 Task: Open Card Musical Comedy Review in Board Product Positioning and Messaging to Workspace Email Marketing Software and add a team member Softage.1@softage.net, a label Orange, a checklist Bond Investing, an attachment from Trello, a color Orange and finally, add a card description 'Conduct customer research for new sales promotion' and a comment 'Given the potential impact of this task on our company financial stability, let us ensure that we approach it with a sense of fiscal responsibility and prudence.'. Add a start date 'Jan 05, 1900' with a due date 'Jan 12, 1900'
Action: Mouse moved to (71, 283)
Screenshot: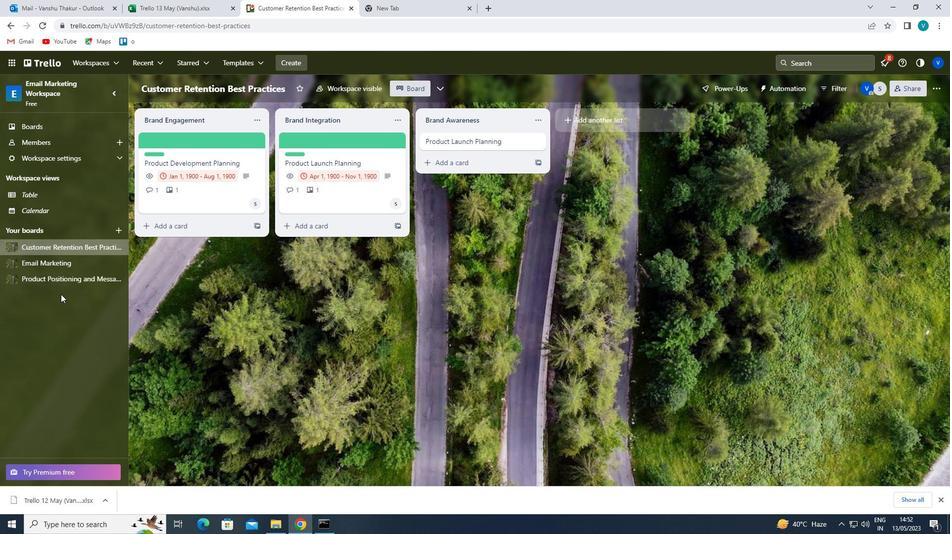 
Action: Mouse pressed left at (71, 283)
Screenshot: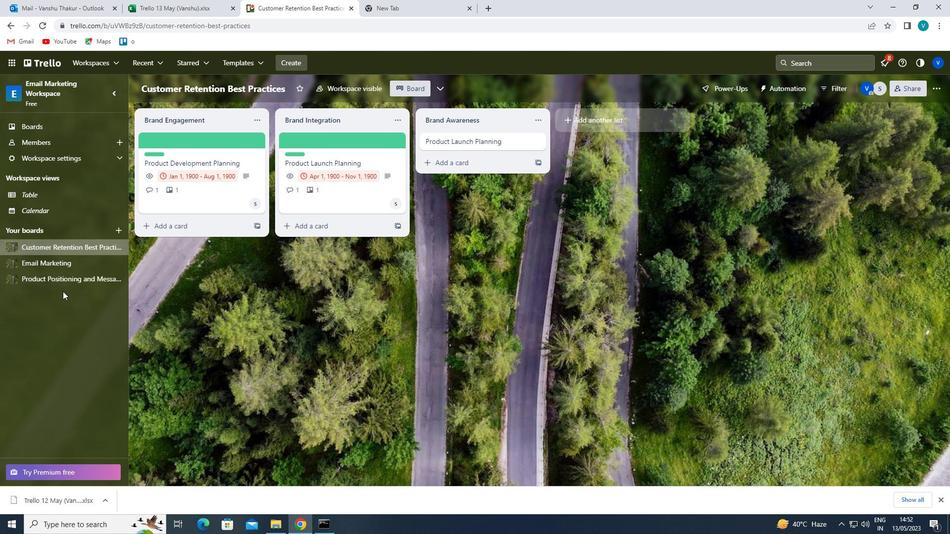 
Action: Mouse moved to (327, 136)
Screenshot: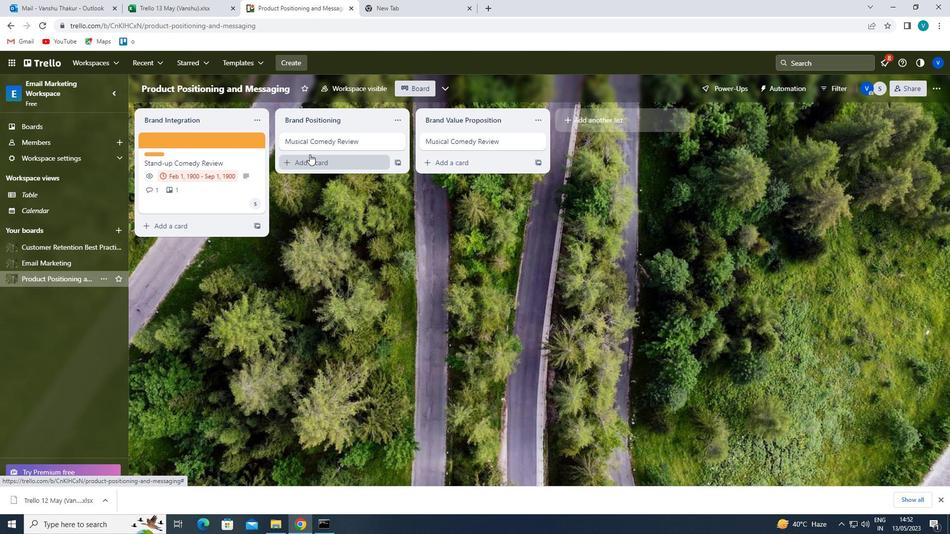 
Action: Mouse pressed left at (327, 136)
Screenshot: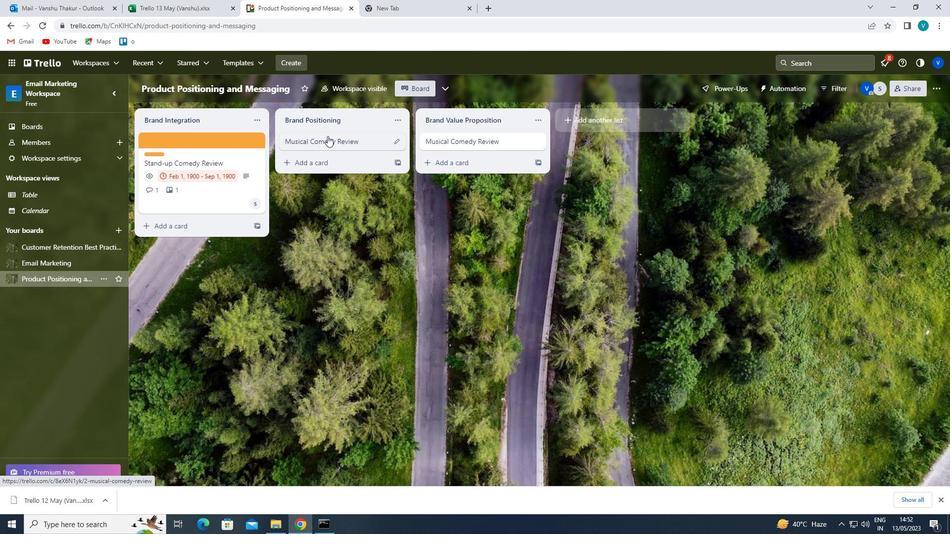 
Action: Mouse moved to (591, 174)
Screenshot: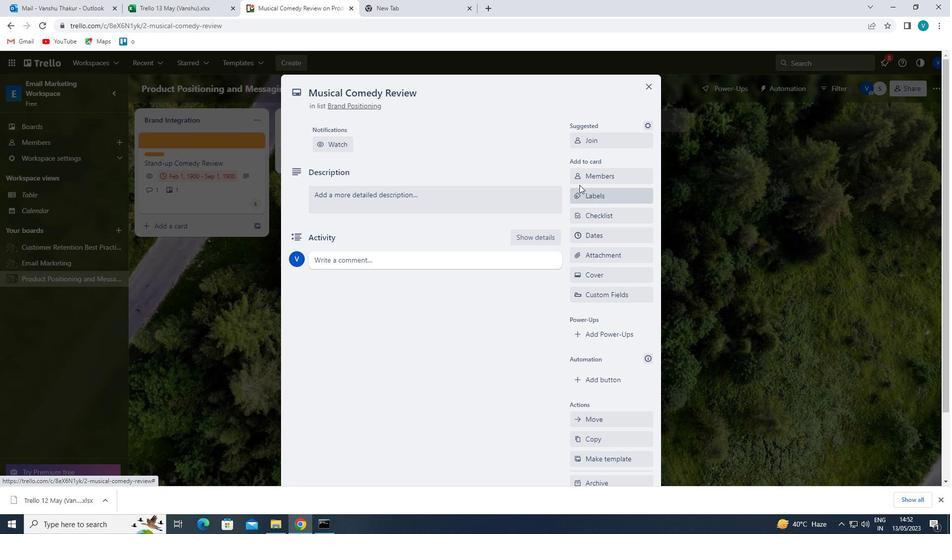 
Action: Mouse pressed left at (591, 174)
Screenshot: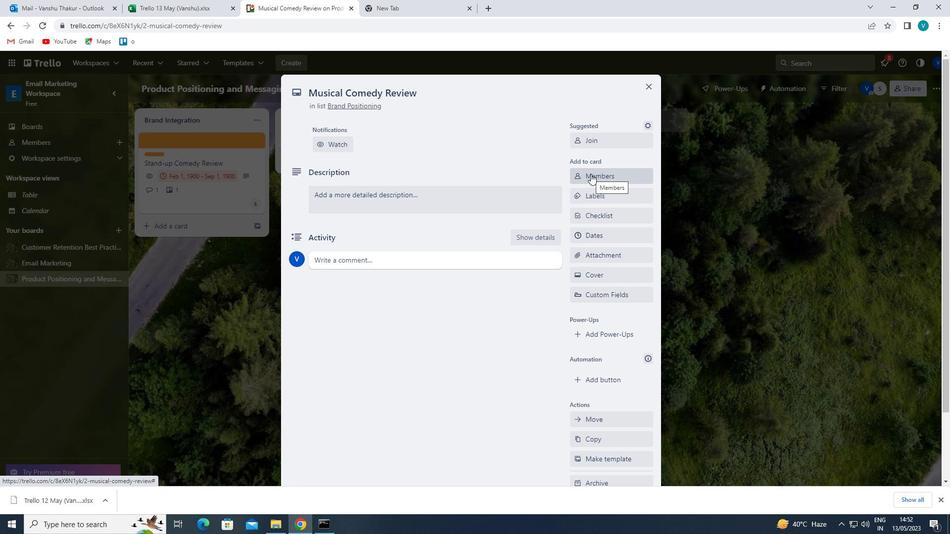 
Action: Key pressed <Key.shift>S
Screenshot: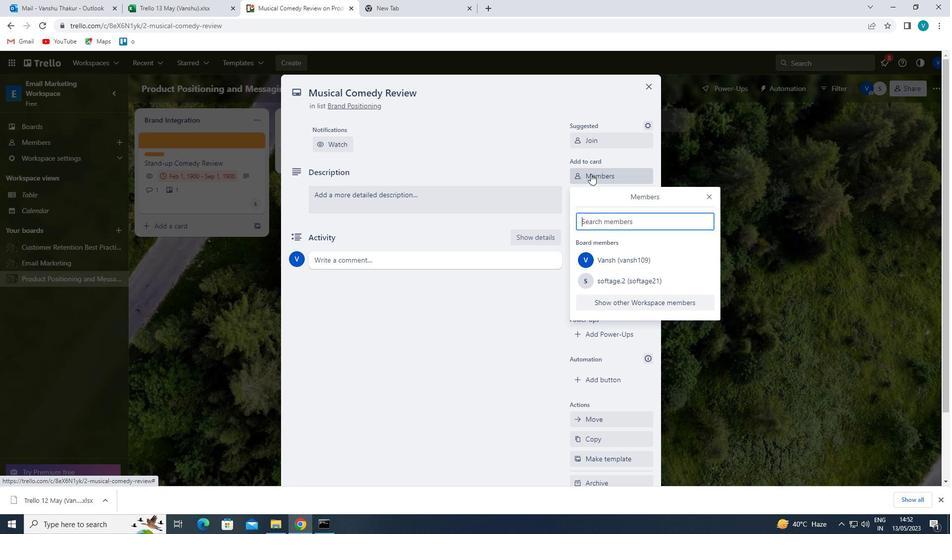 
Action: Mouse moved to (659, 295)
Screenshot: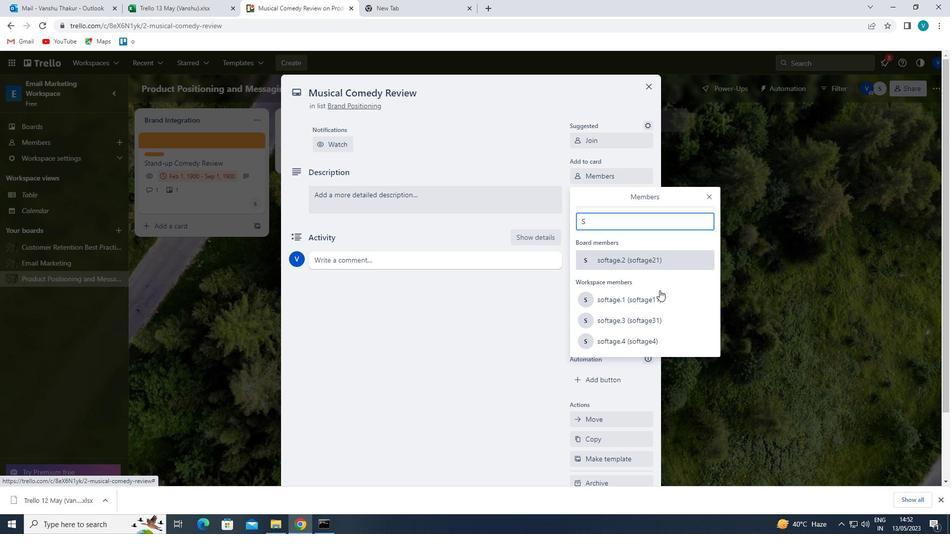 
Action: Mouse pressed left at (659, 295)
Screenshot: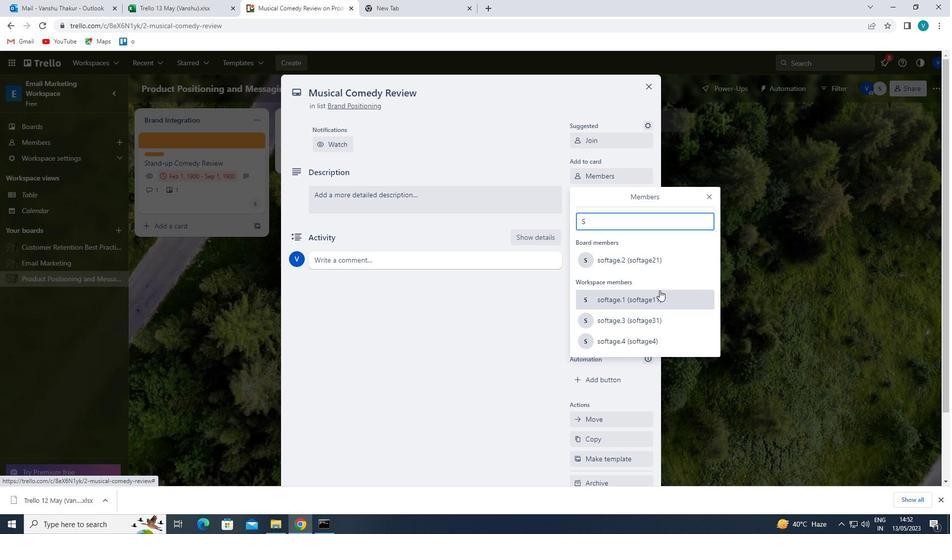 
Action: Mouse moved to (708, 194)
Screenshot: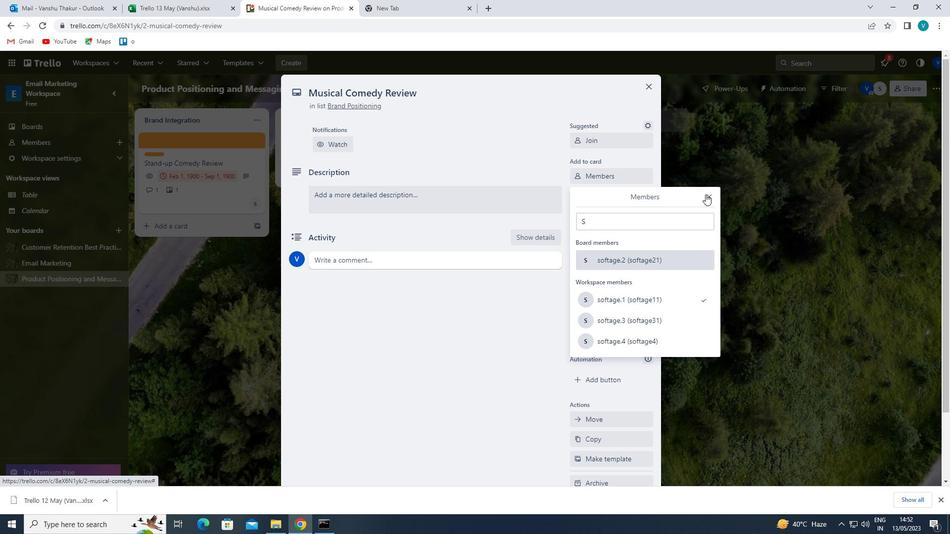 
Action: Mouse pressed left at (708, 194)
Screenshot: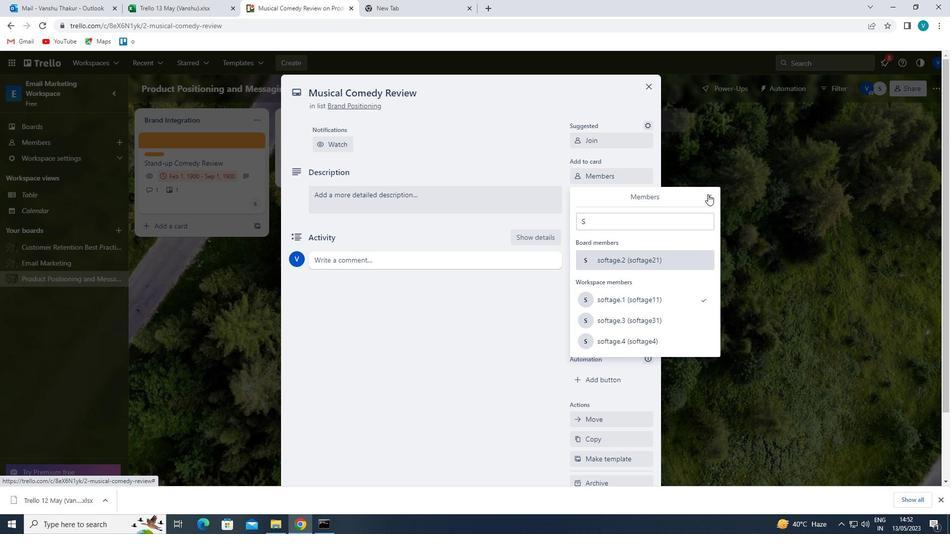 
Action: Mouse moved to (609, 198)
Screenshot: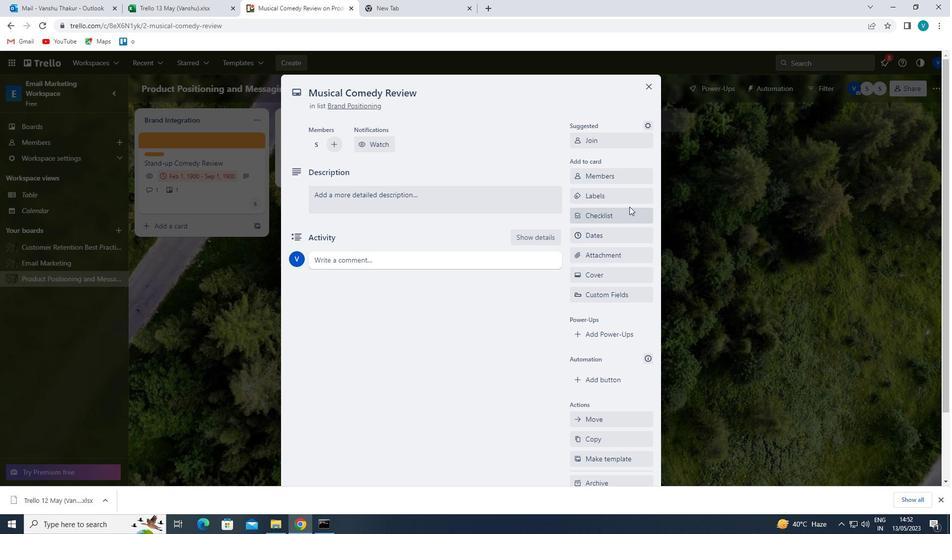 
Action: Mouse pressed left at (609, 198)
Screenshot: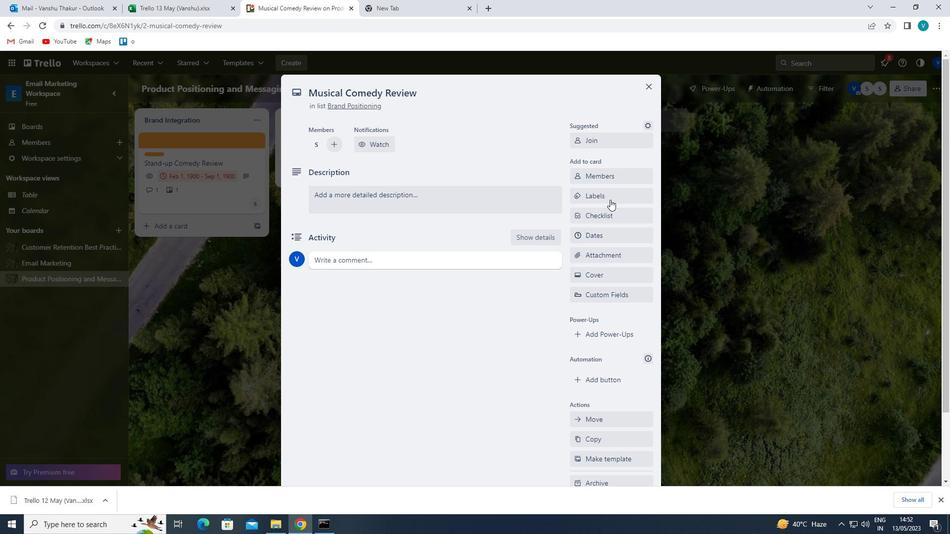 
Action: Mouse moved to (624, 306)
Screenshot: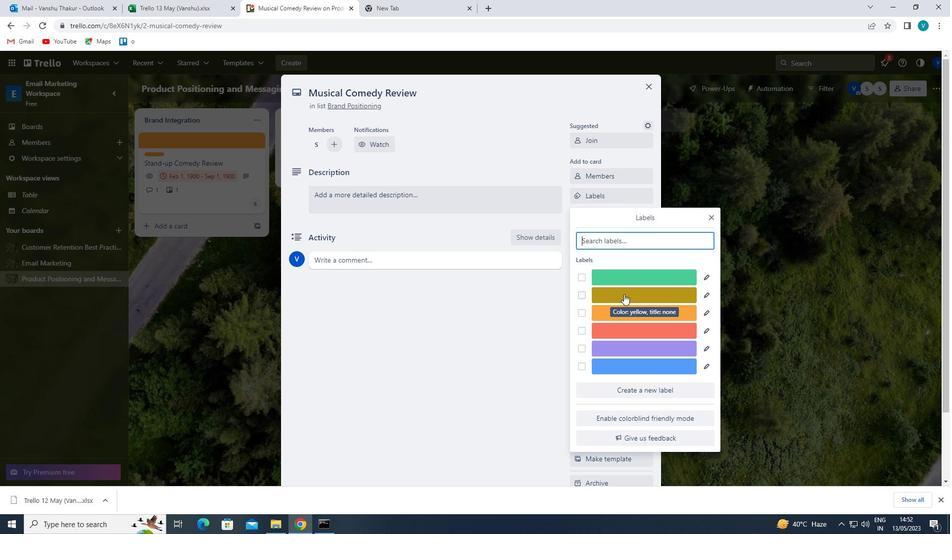 
Action: Mouse pressed left at (624, 306)
Screenshot: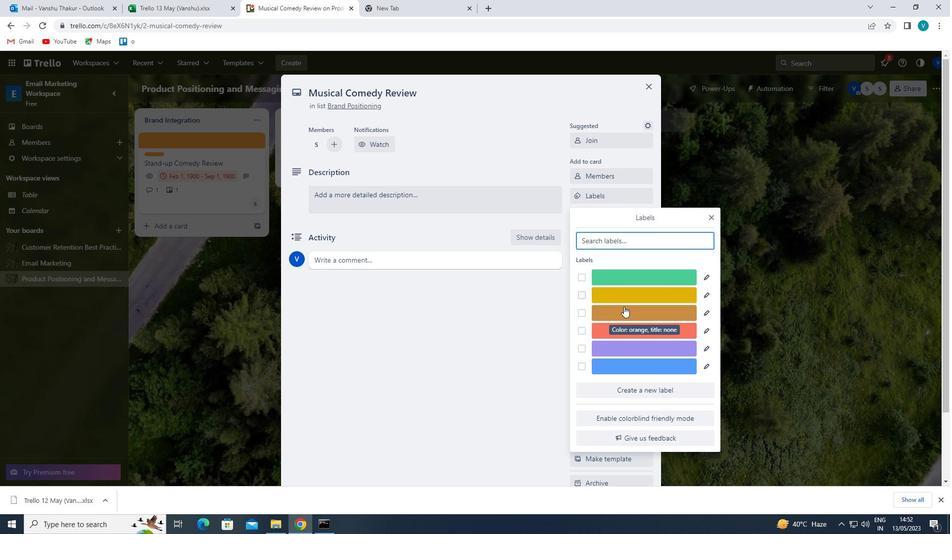 
Action: Mouse moved to (713, 216)
Screenshot: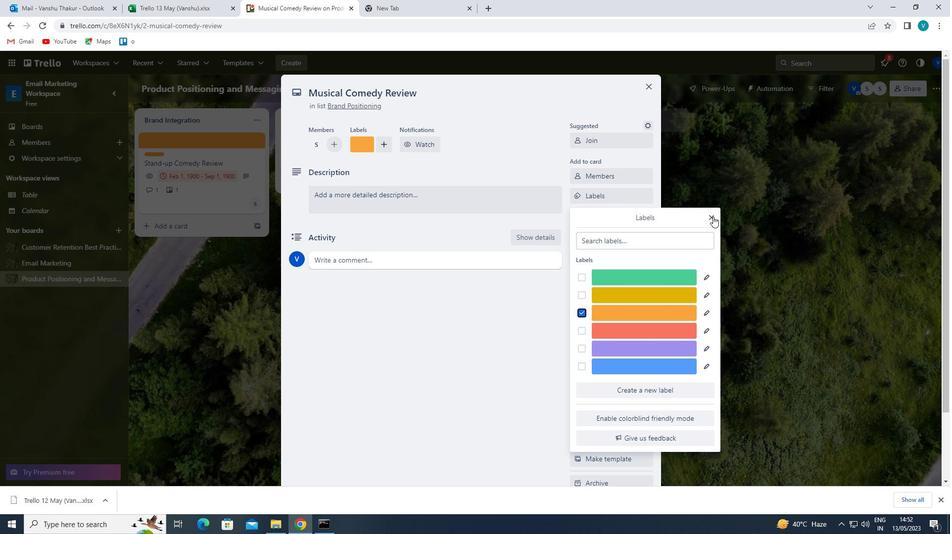 
Action: Mouse pressed left at (713, 216)
Screenshot: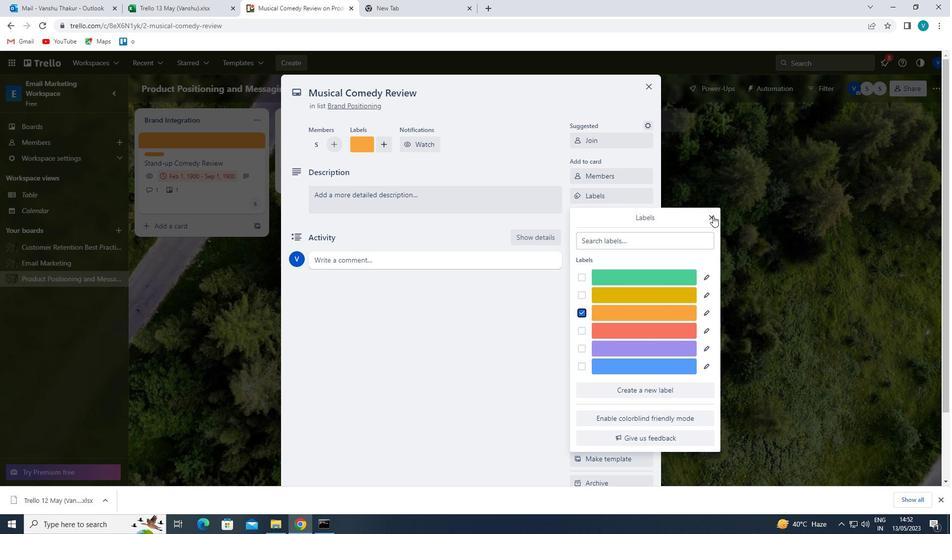 
Action: Mouse moved to (598, 218)
Screenshot: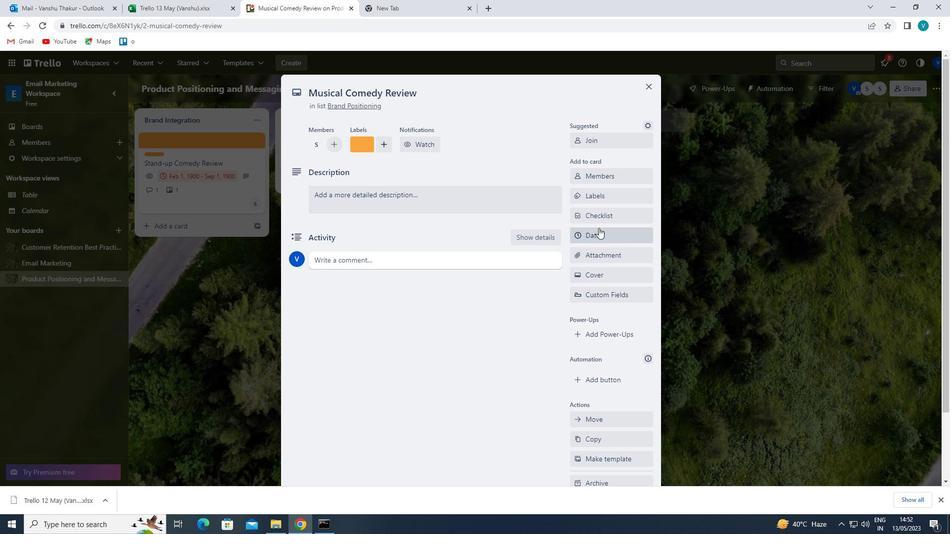 
Action: Mouse pressed left at (598, 218)
Screenshot: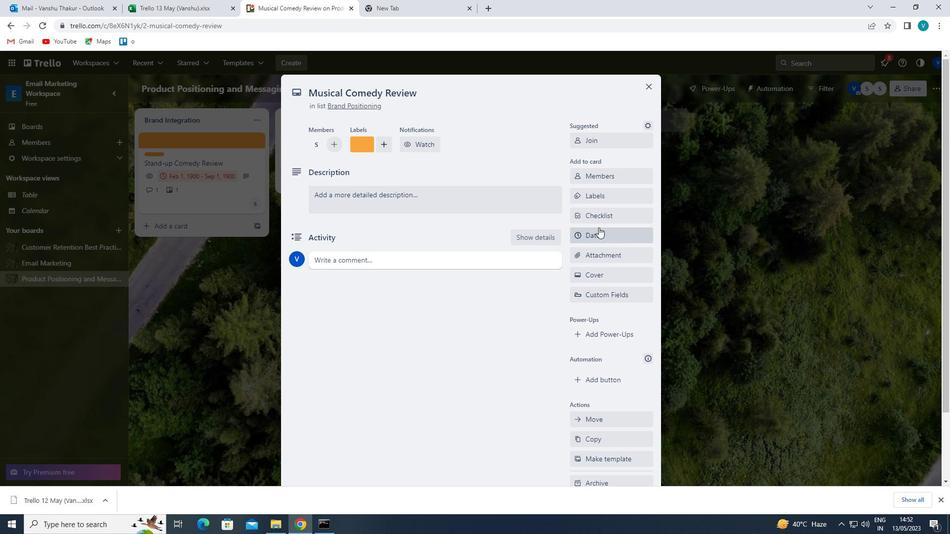 
Action: Mouse moved to (598, 217)
Screenshot: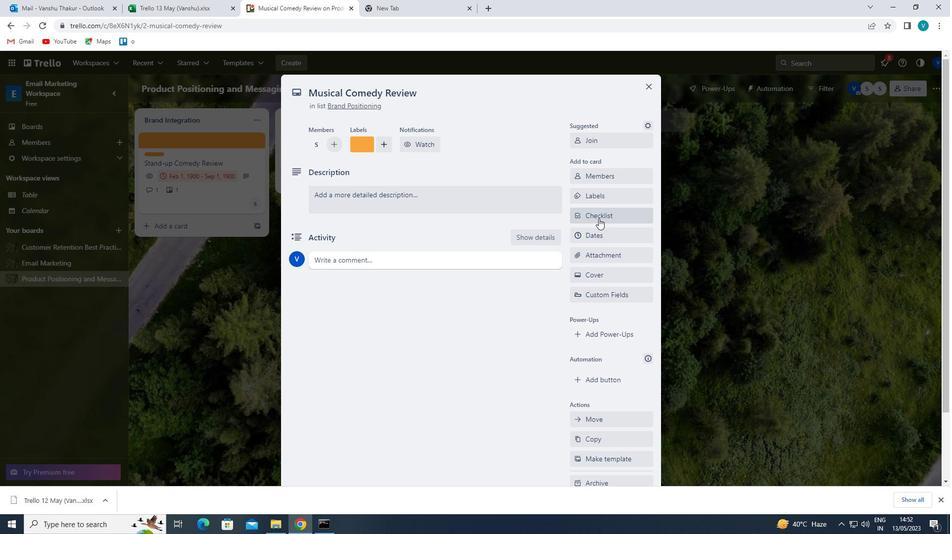 
Action: Key pressed <Key.shift>BOND<Key.space><Key.shift>INVESTING
Screenshot: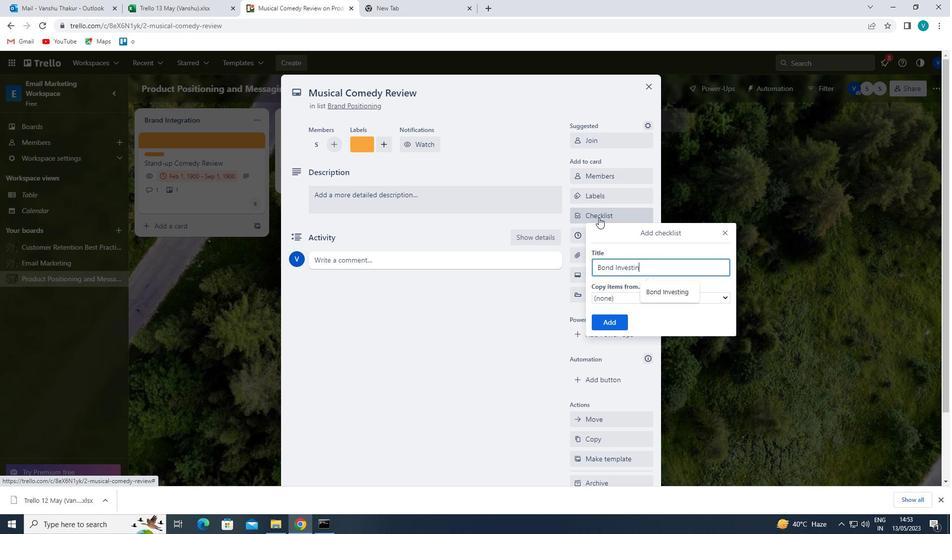 
Action: Mouse moved to (603, 325)
Screenshot: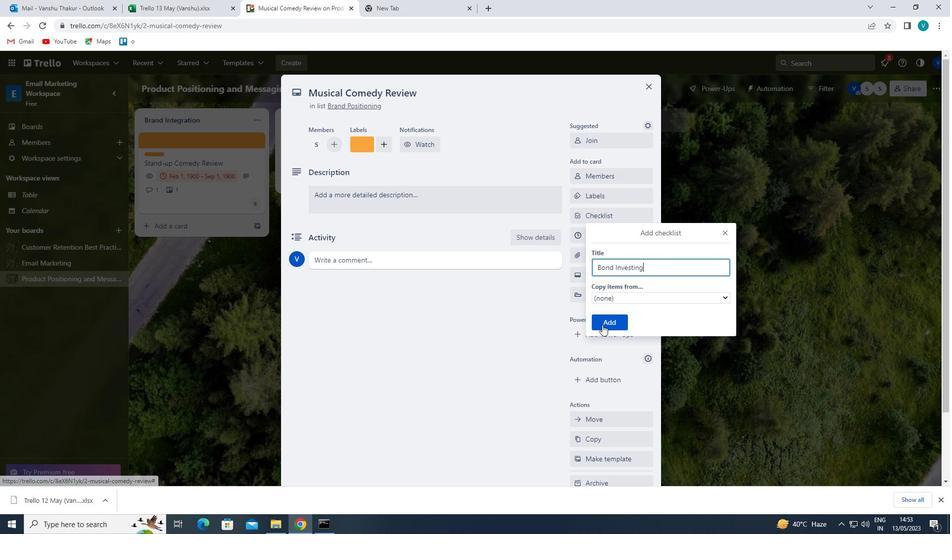 
Action: Mouse pressed left at (603, 325)
Screenshot: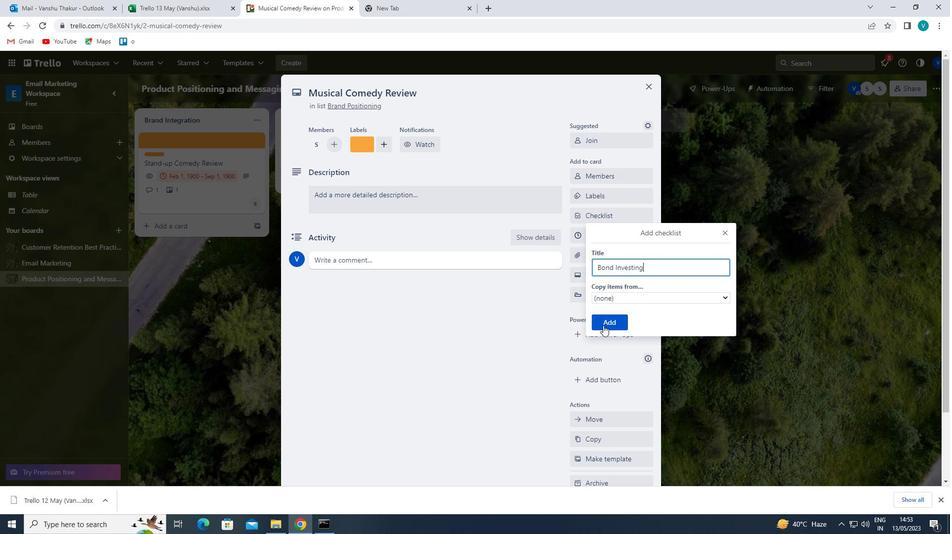 
Action: Mouse moved to (607, 259)
Screenshot: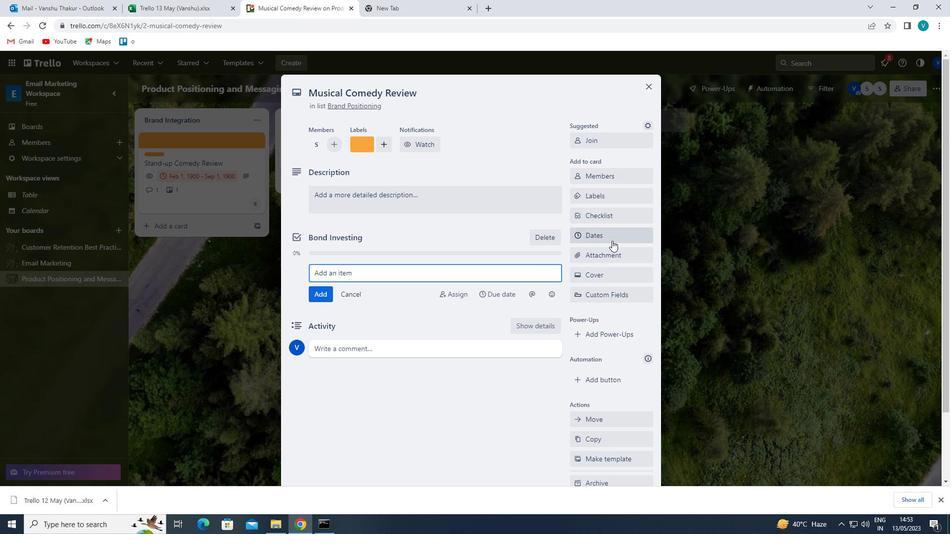 
Action: Mouse pressed left at (607, 259)
Screenshot: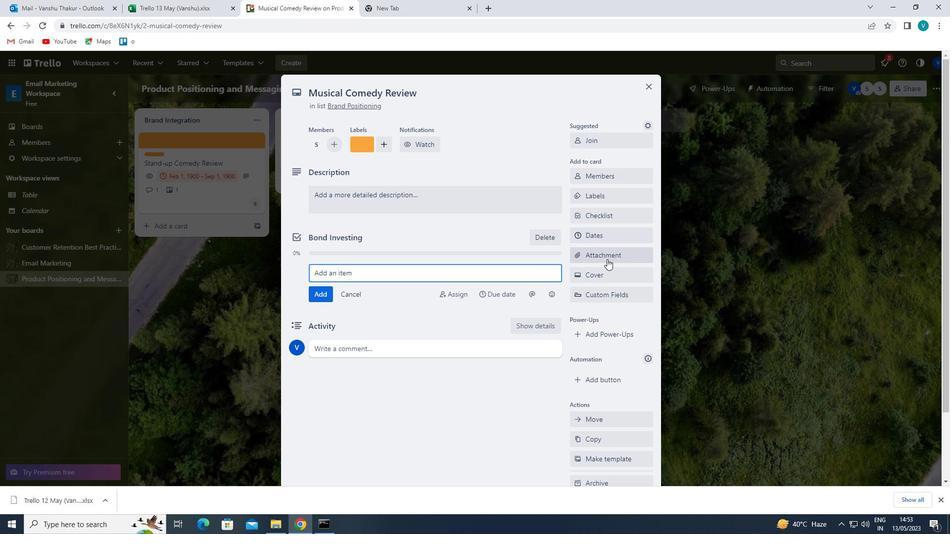 
Action: Mouse moved to (597, 319)
Screenshot: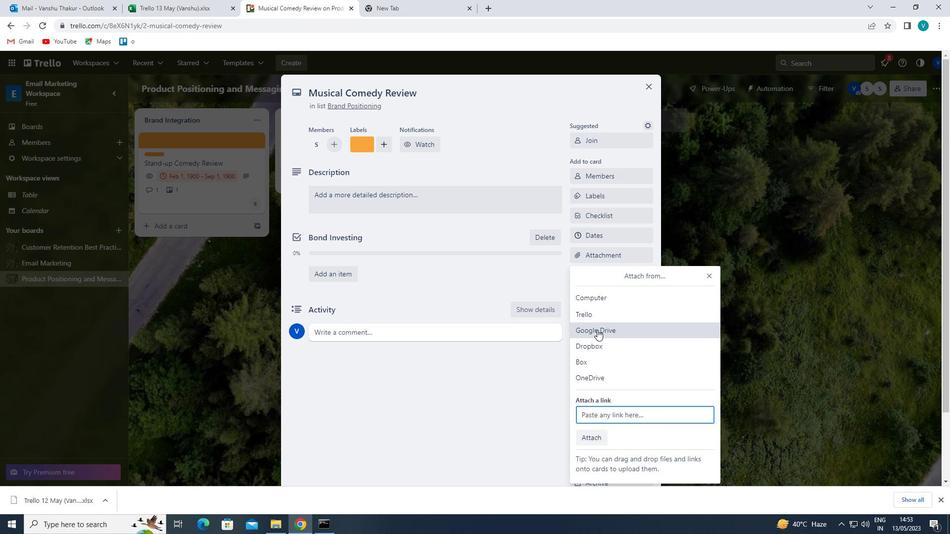 
Action: Mouse pressed left at (597, 319)
Screenshot: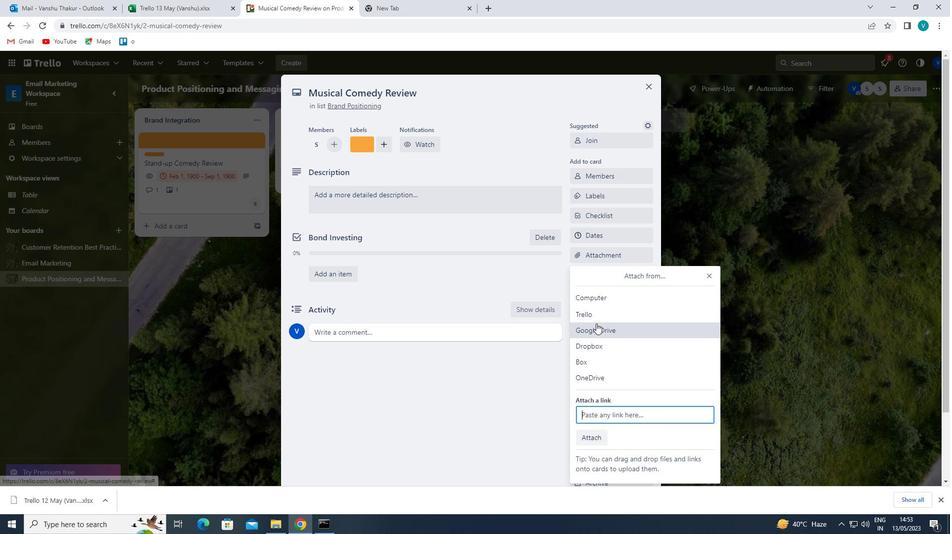 
Action: Mouse moved to (609, 286)
Screenshot: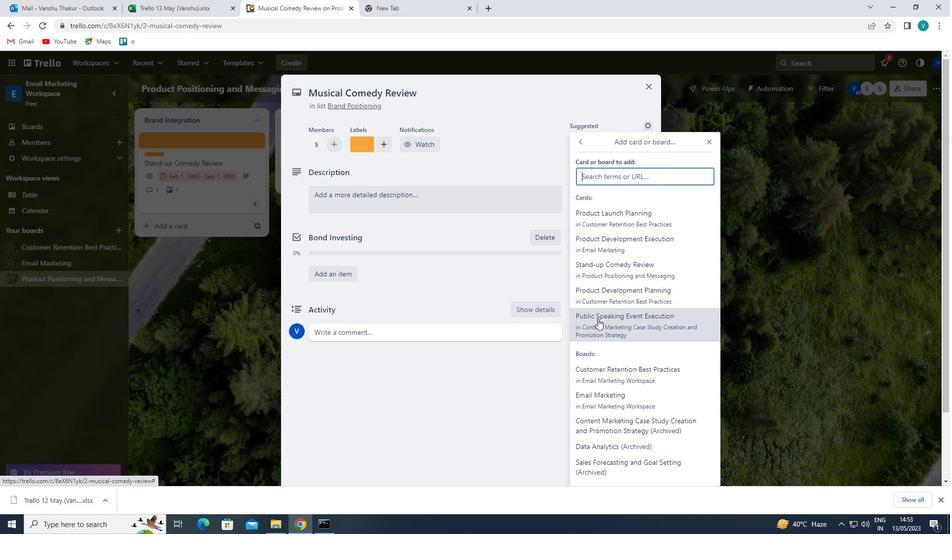 
Action: Mouse pressed left at (609, 286)
Screenshot: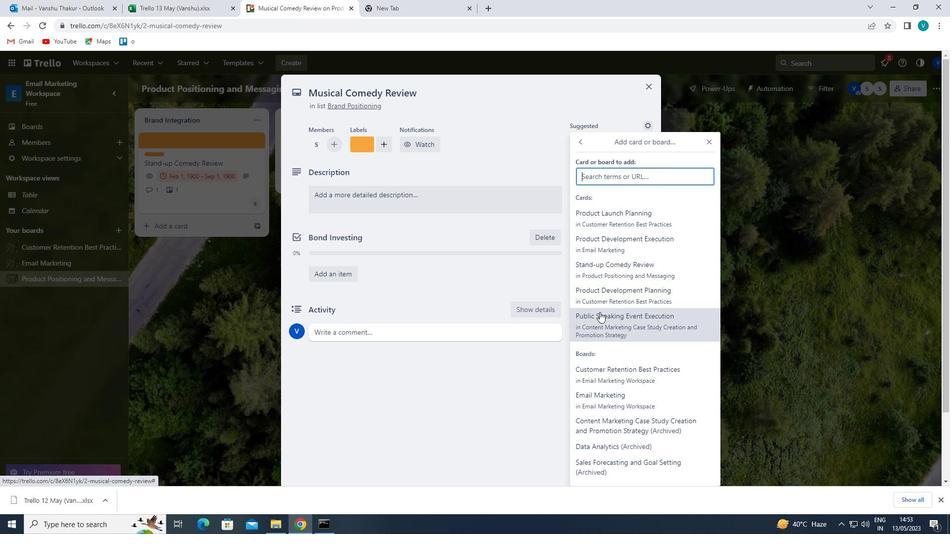
Action: Mouse moved to (614, 277)
Screenshot: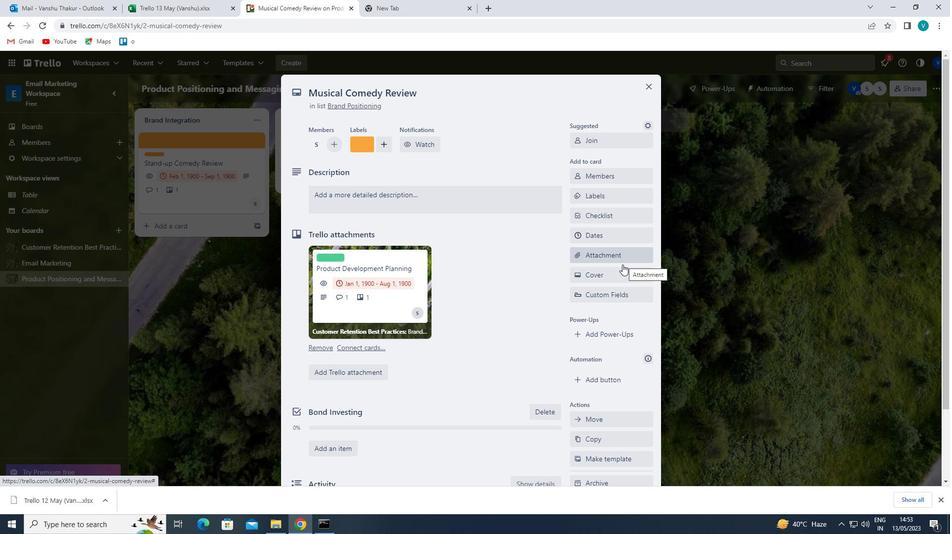 
Action: Mouse pressed left at (614, 277)
Screenshot: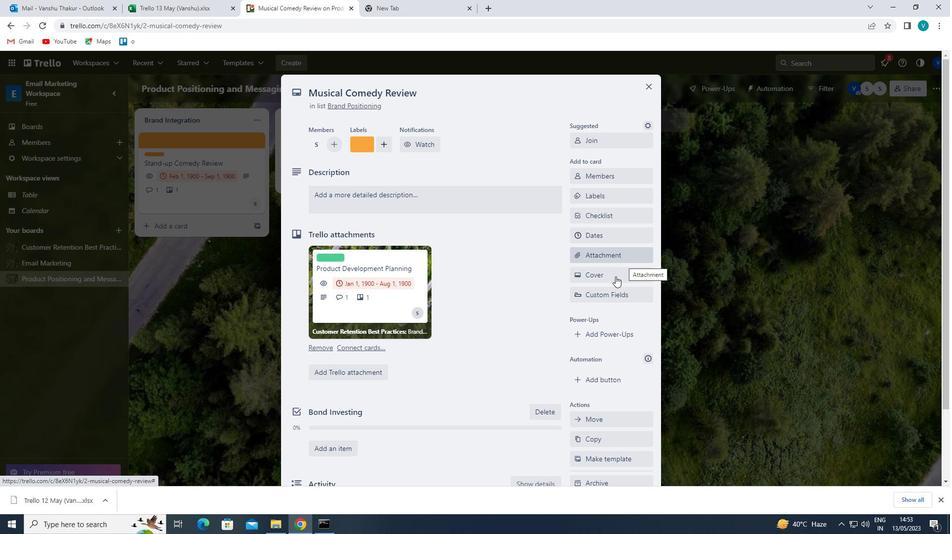 
Action: Mouse moved to (635, 285)
Screenshot: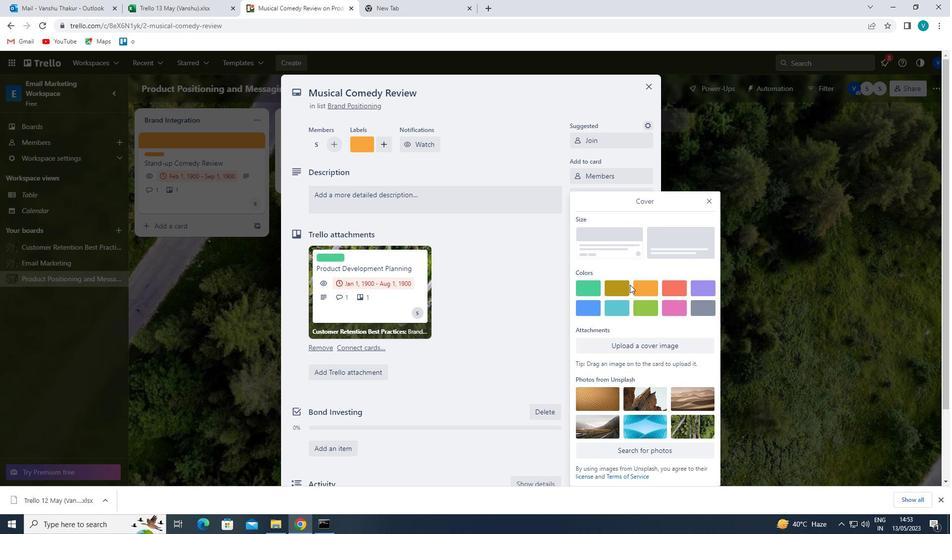 
Action: Mouse pressed left at (635, 285)
Screenshot: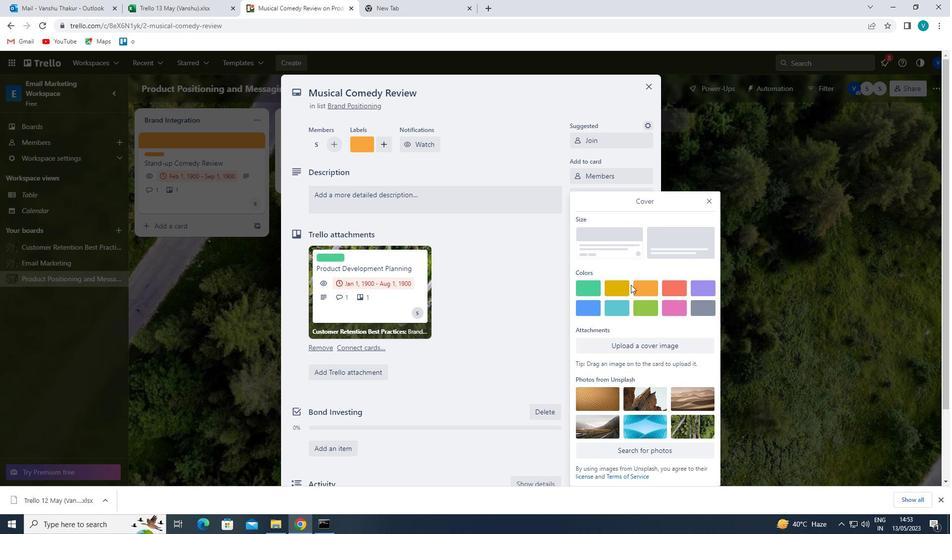 
Action: Mouse moved to (709, 179)
Screenshot: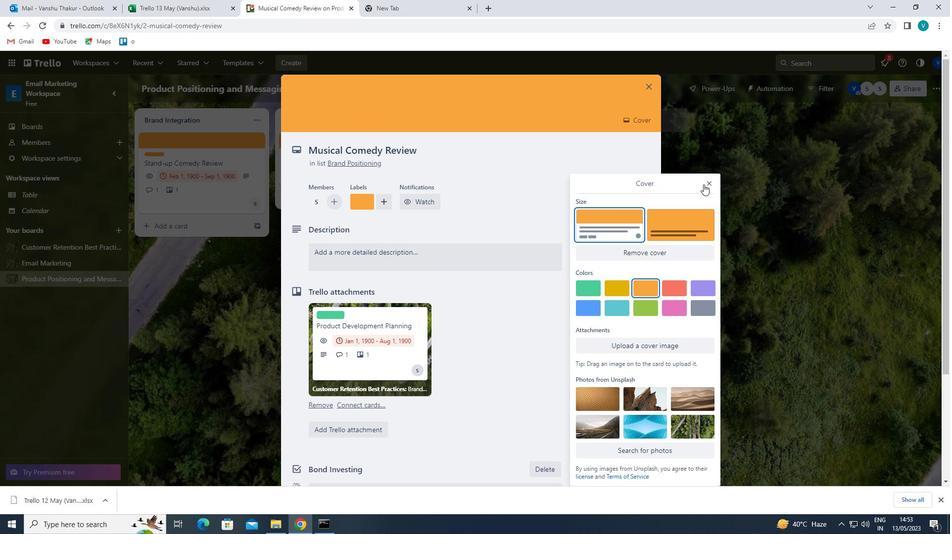 
Action: Mouse pressed left at (709, 179)
Screenshot: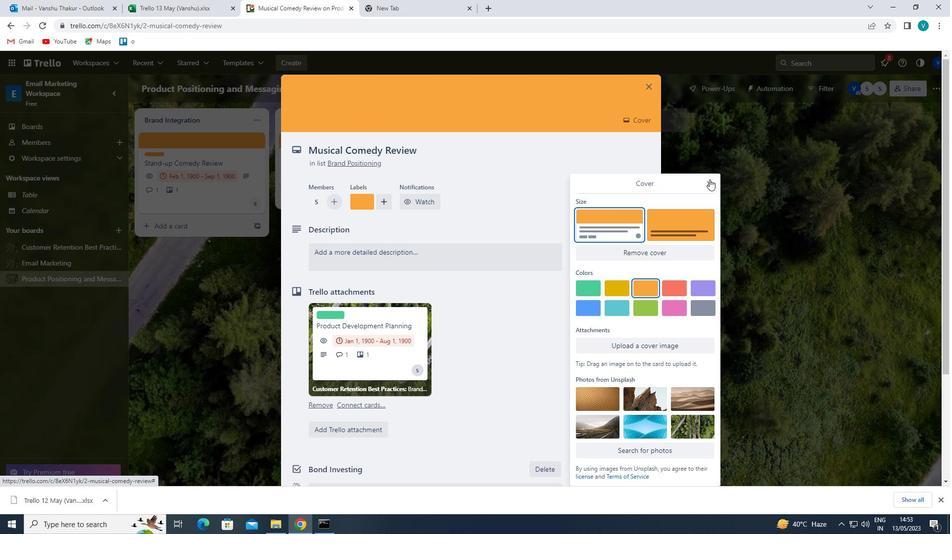 
Action: Mouse moved to (511, 252)
Screenshot: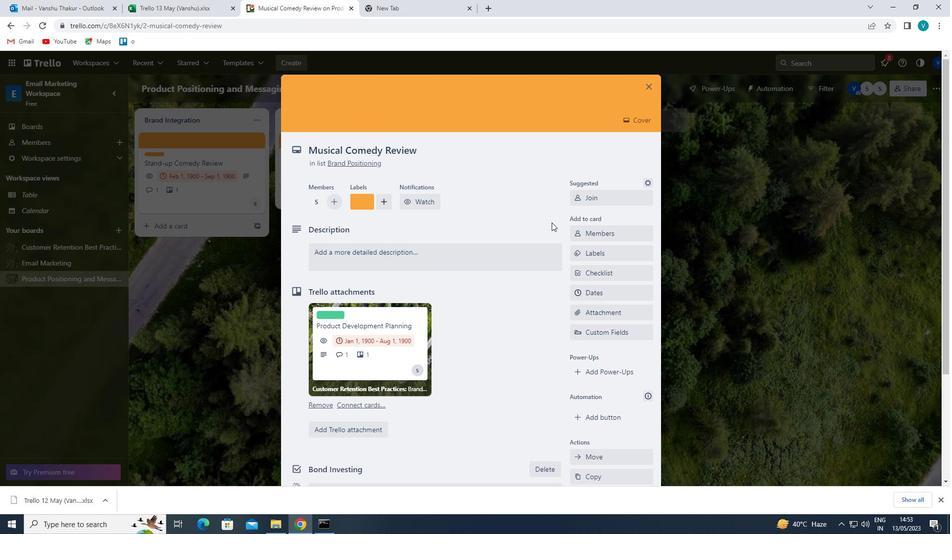 
Action: Mouse pressed left at (511, 252)
Screenshot: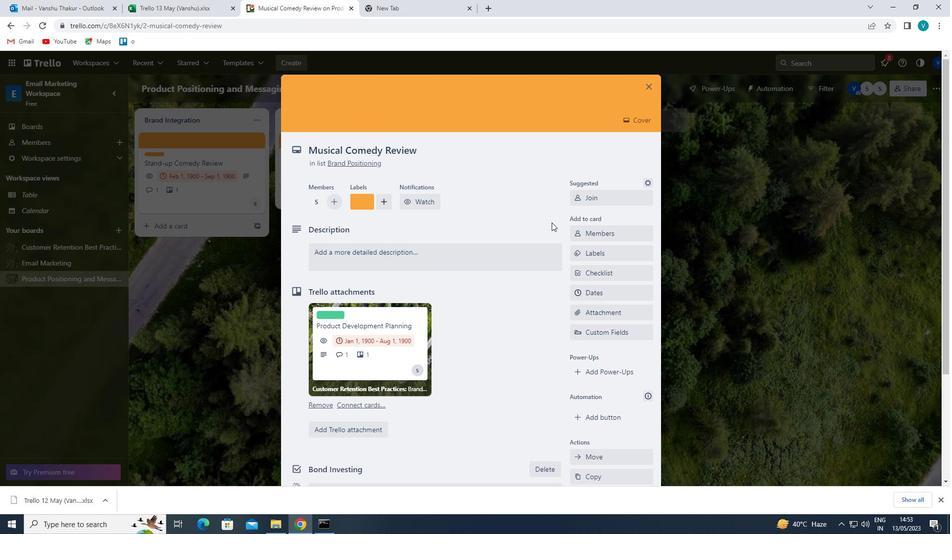 
Action: Key pressed '<Key.shift>CONS<Key.backspace>DUCT<Key.space>CUSTOMER<Key.space>RESEARCH<Key.space>FOR<Key.space>NEW<Key.space>SALES<Key.space>PROMOTION<Key.space><Key.left>.'
Screenshot: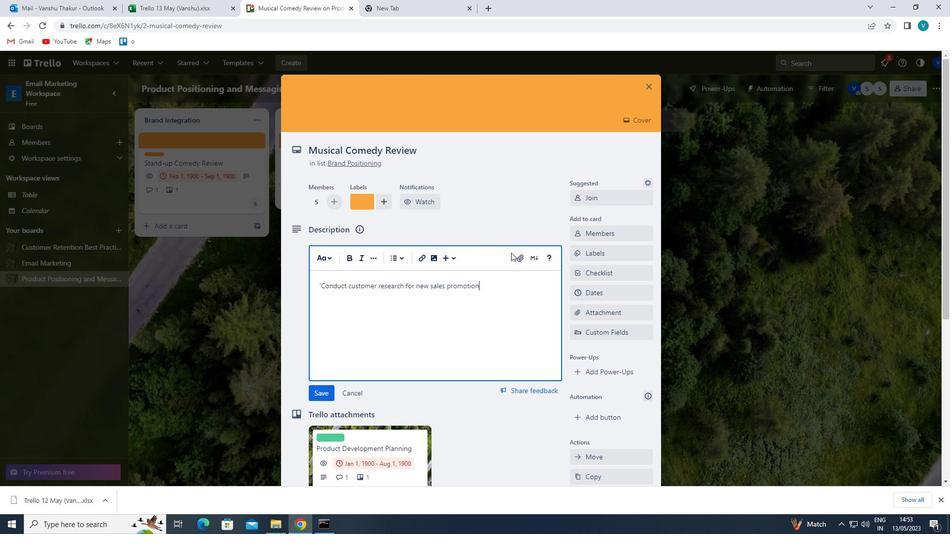 
Action: Mouse moved to (324, 391)
Screenshot: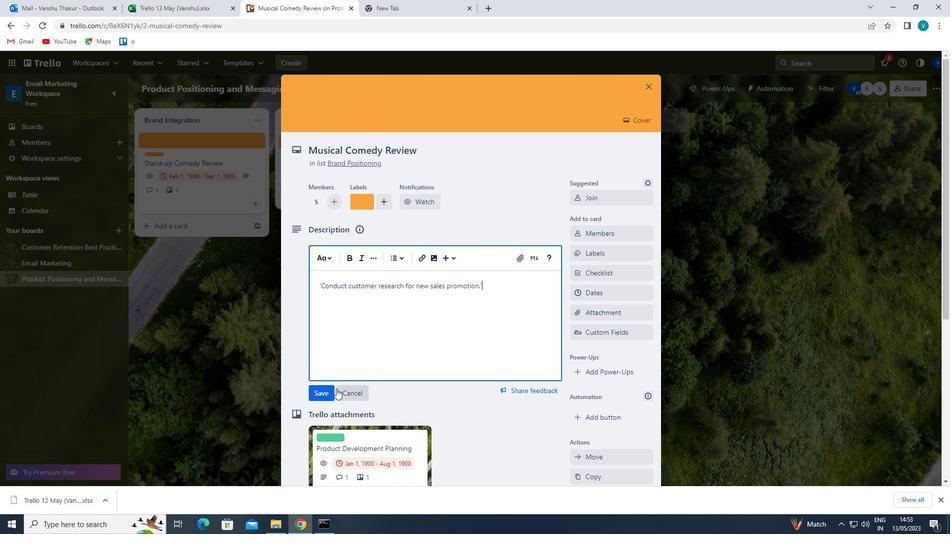 
Action: Mouse pressed left at (324, 391)
Screenshot: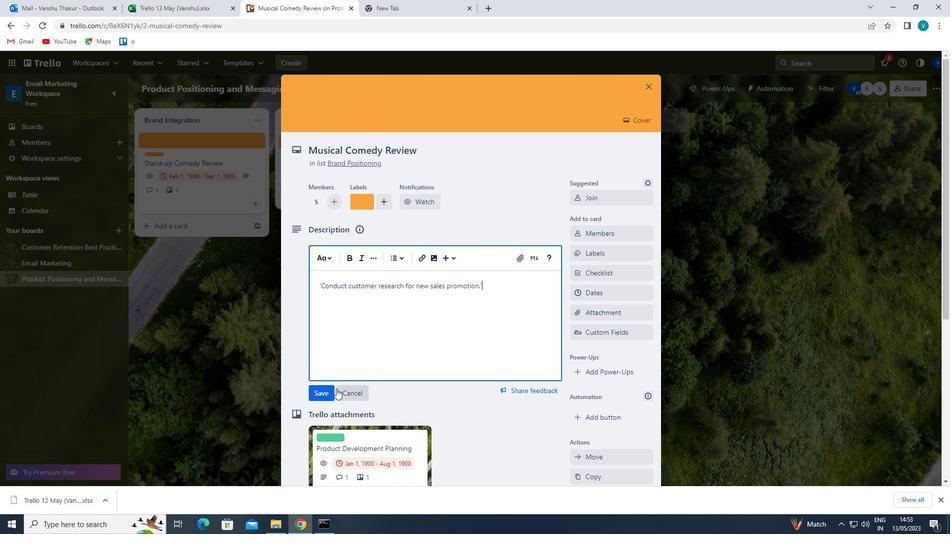 
Action: Mouse moved to (342, 391)
Screenshot: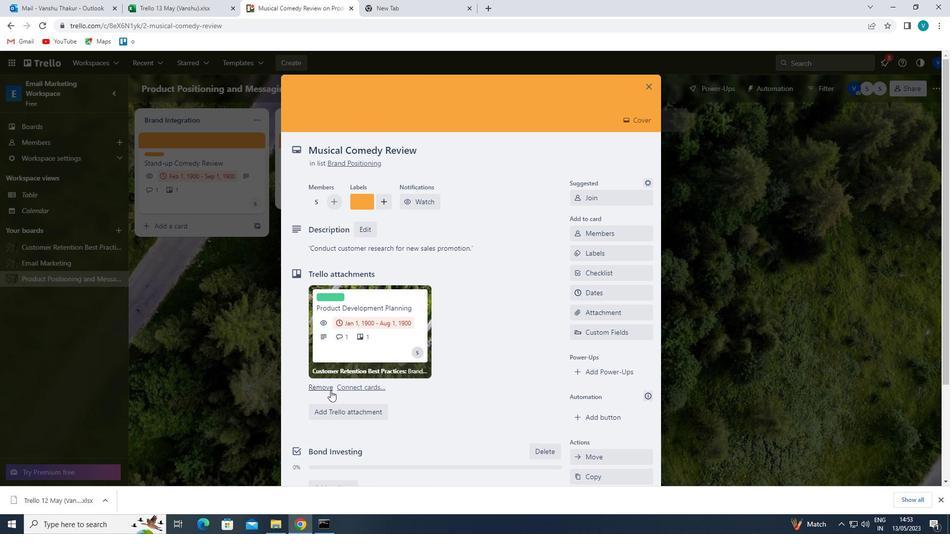 
Action: Mouse scrolled (342, 390) with delta (0, 0)
Screenshot: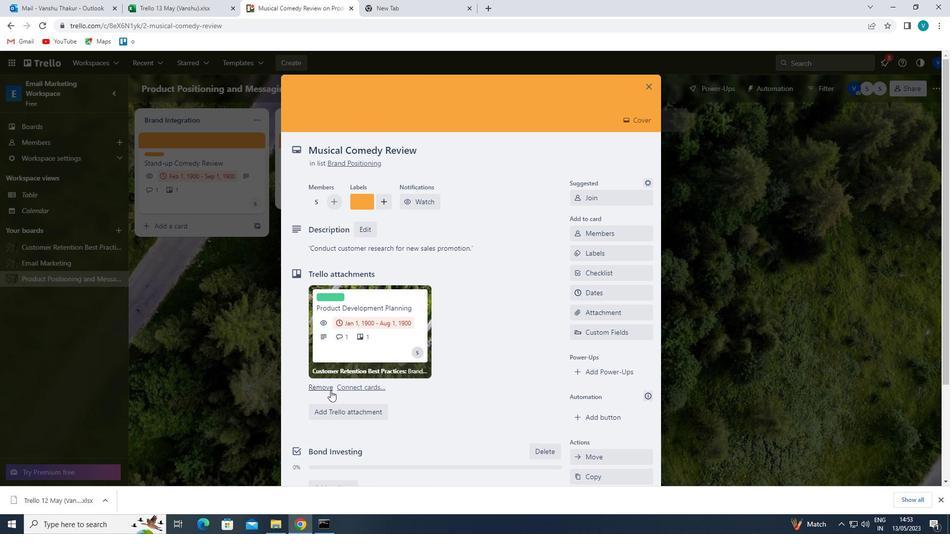 
Action: Mouse moved to (344, 391)
Screenshot: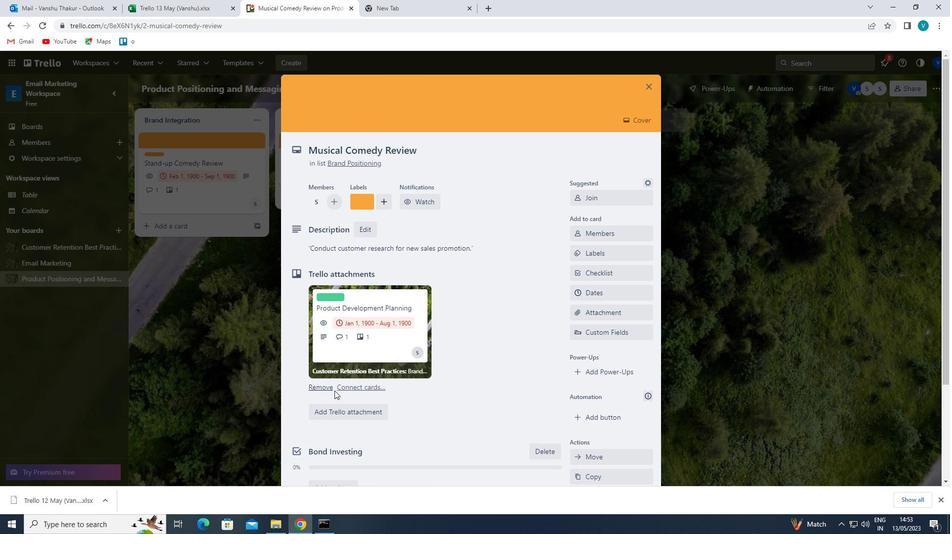 
Action: Mouse scrolled (344, 390) with delta (0, 0)
Screenshot: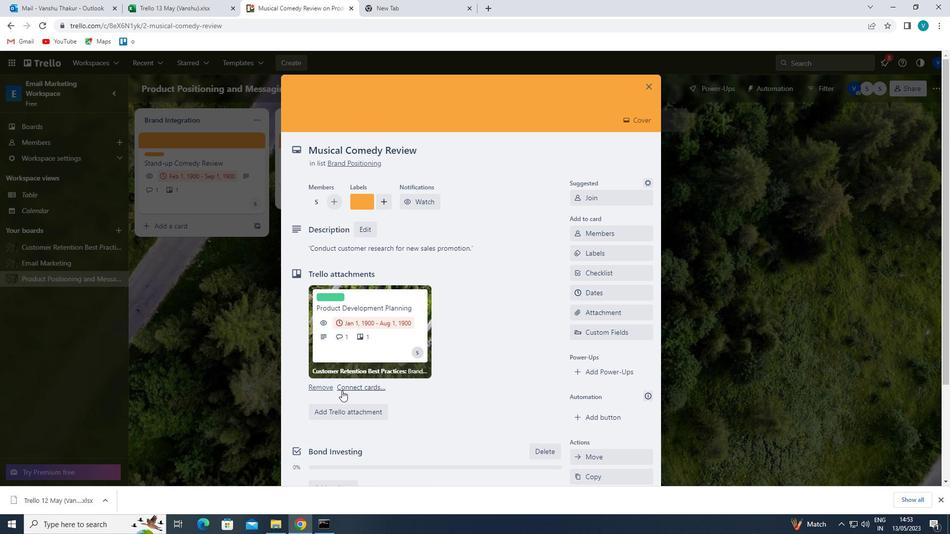 
Action: Mouse moved to (346, 444)
Screenshot: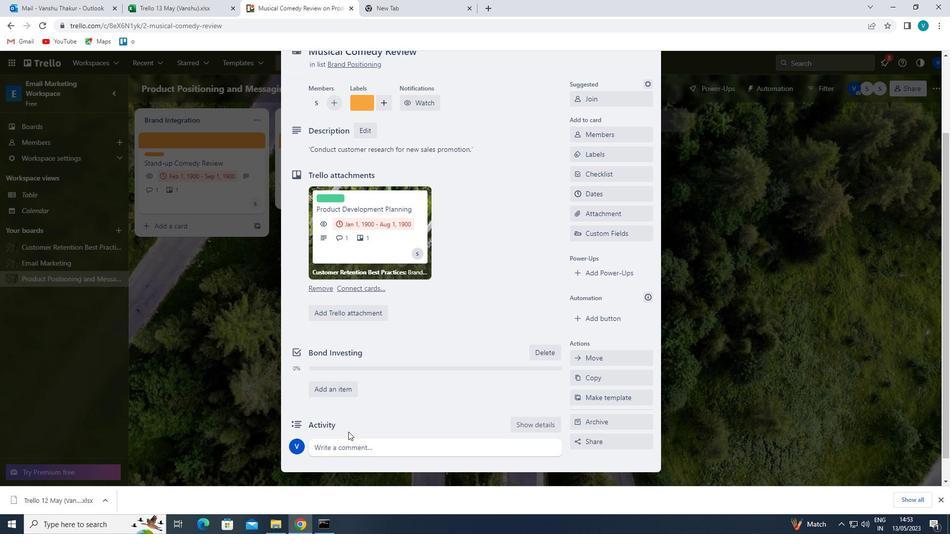 
Action: Mouse pressed left at (346, 444)
Screenshot: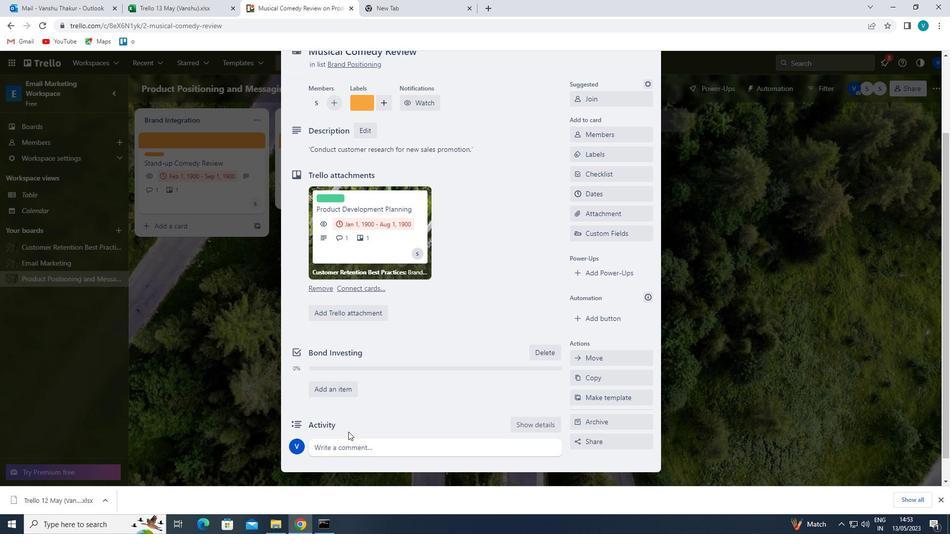 
Action: Mouse moved to (352, 444)
Screenshot: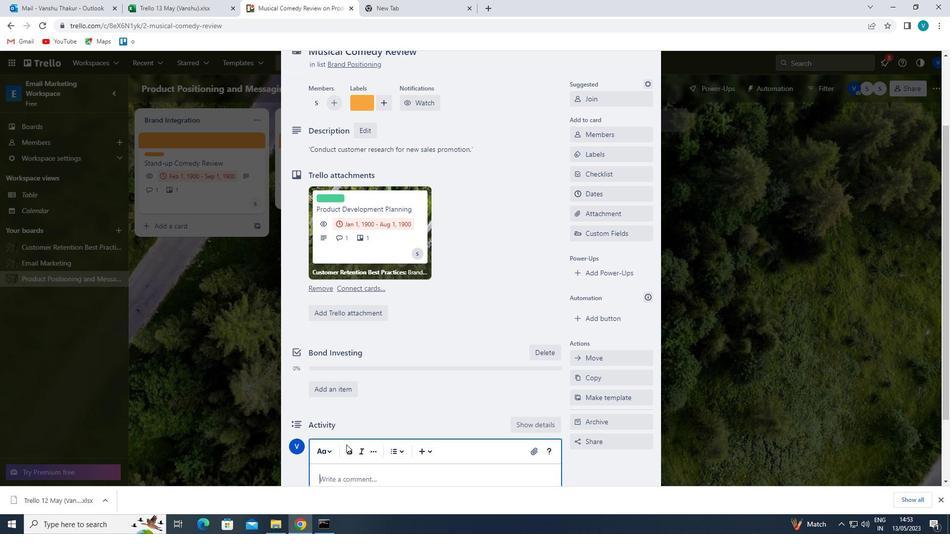 
Action: Key pressed '<Key.shift>GIVEN<Key.space>THE<Key.space>POTENTIAL<Key.space>IMPACT<Key.space>OF<Key.space>THIS<Key.space>TASK<Key.space>ON<Key.space>OUR<Key.space>COMPANY<Key.space>FINANCIAL<Key.space>STABILTY<Key.left><Key.left>I,<Key.space>LET<Key.space><Key.backspace><Key.backspace><Key.backspace><Key.backspace><Key.backspace><Key.backspace><Key.right><Key.right>,<Key.space>LET<Key.space>US<Key.space>ENSURE<Key.space>THAT<Key.space>WE<Key.space>APPROACH<Key.space>
Screenshot: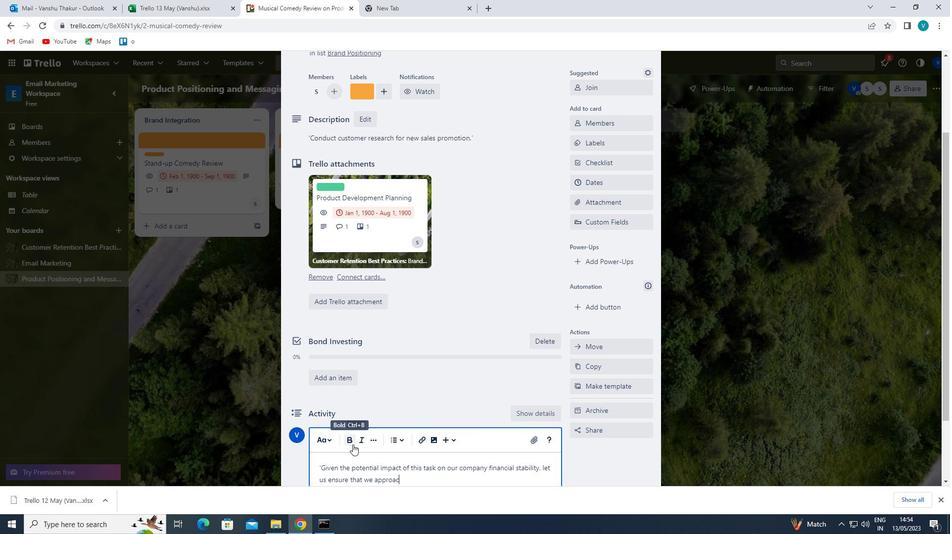 
Action: Mouse moved to (353, 444)
Screenshot: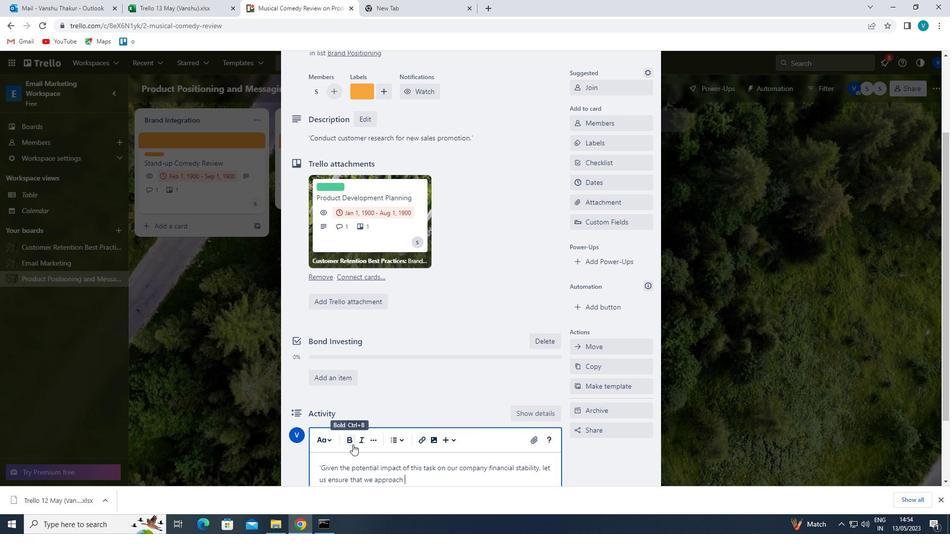 
Action: Key pressed IT<Key.space>WITH<Key.space>AS<Key.backspace><Key.space>SENSE<Key.space>OF<Key.space>FISCAL<Key.space>RESPONSIBILITY<Key.space>AND<Key.space>RUDENCE,<Key.backspace>.'
Screenshot: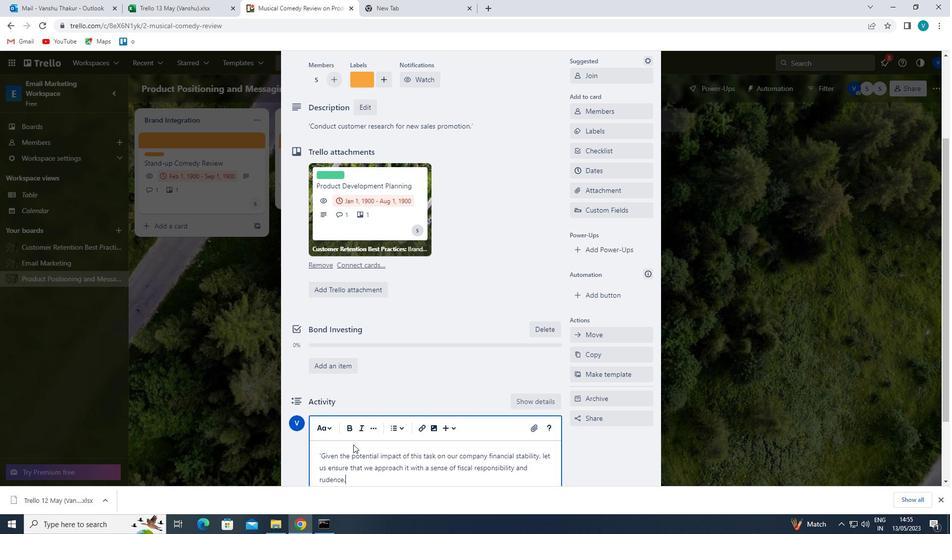
Action: Mouse moved to (319, 481)
Screenshot: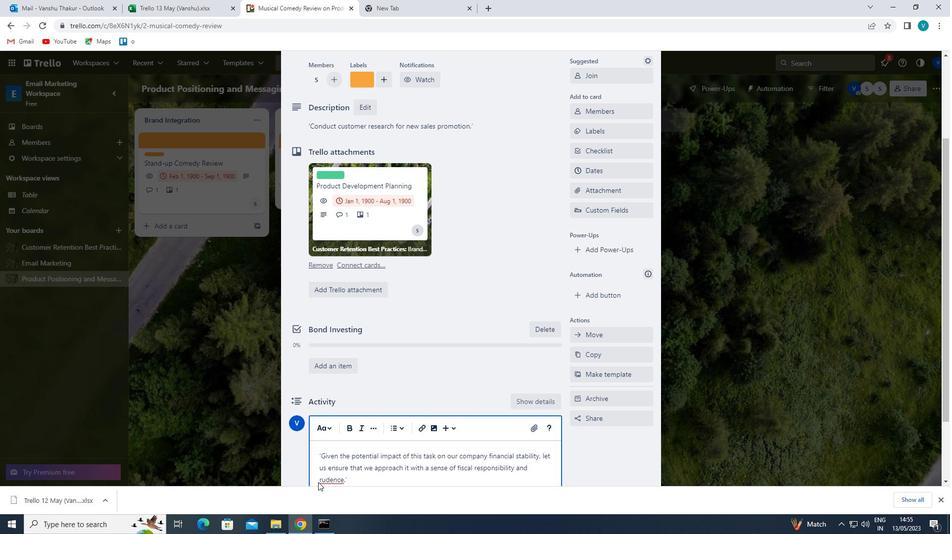 
Action: Mouse pressed left at (319, 481)
Screenshot: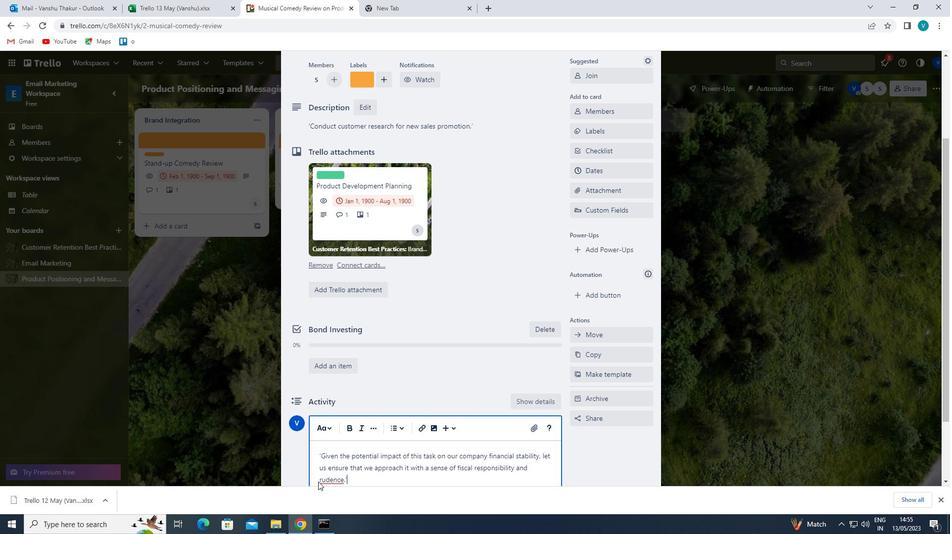 
Action: Mouse moved to (324, 498)
Screenshot: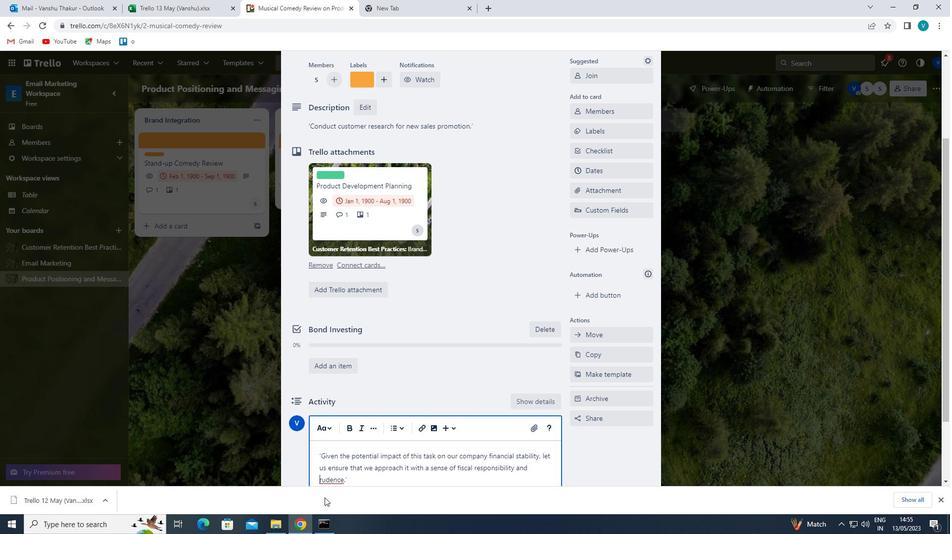 
Action: Key pressed P
Screenshot: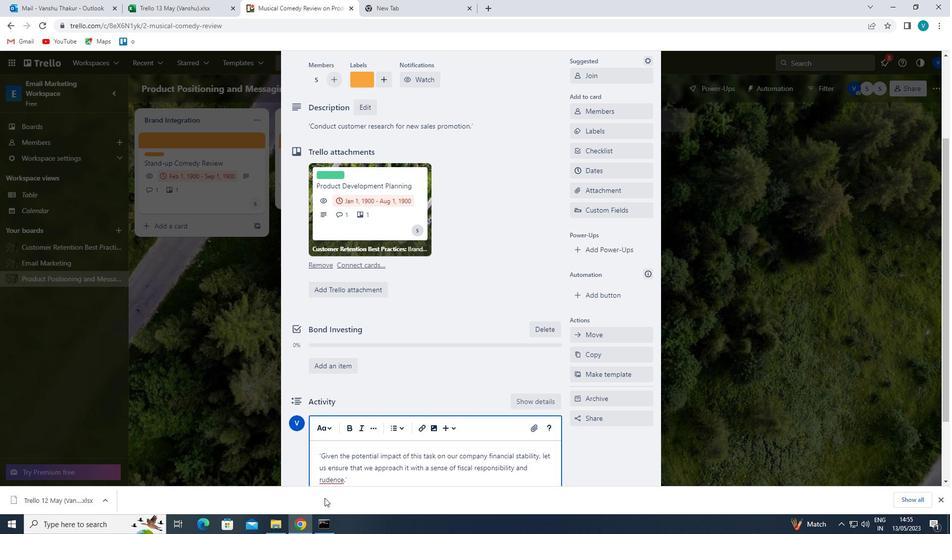 
Action: Mouse moved to (373, 469)
Screenshot: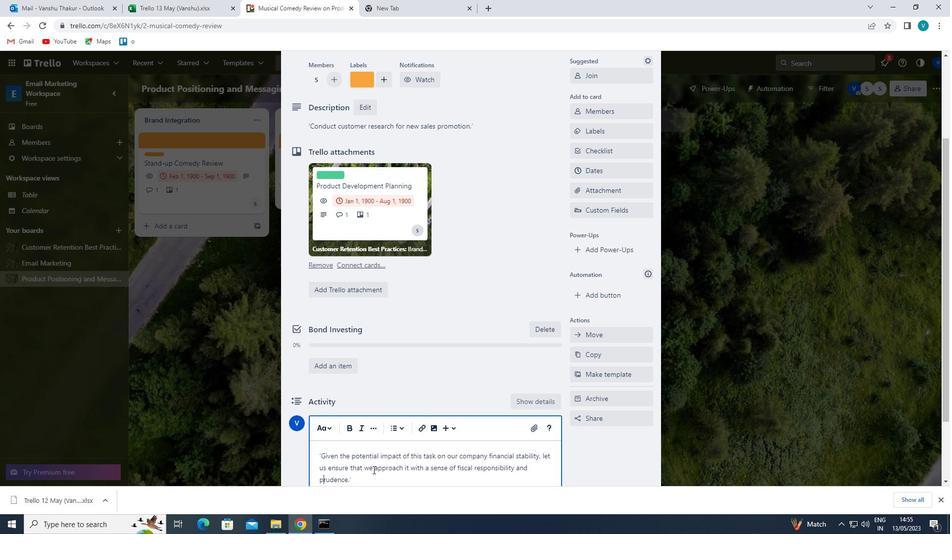
Action: Mouse scrolled (373, 468) with delta (0, 0)
Screenshot: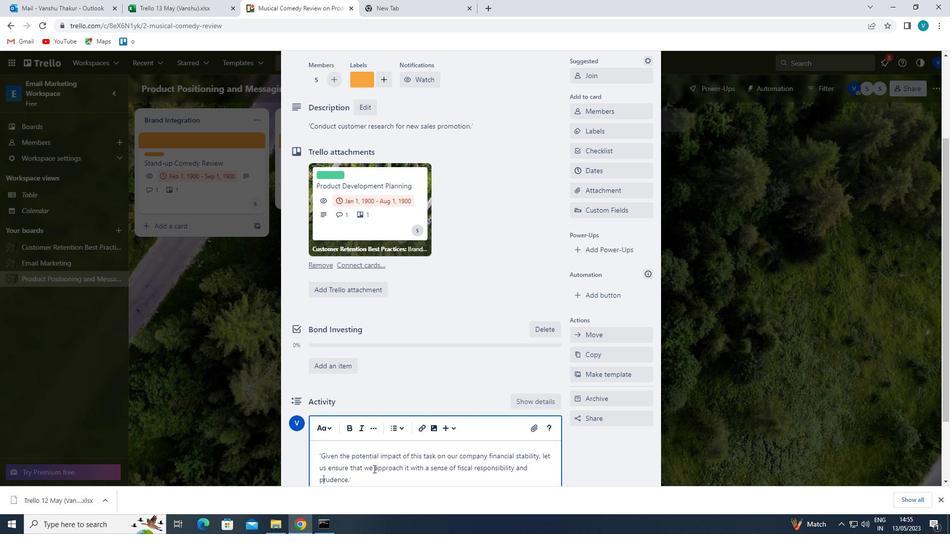 
Action: Mouse scrolled (373, 468) with delta (0, 0)
Screenshot: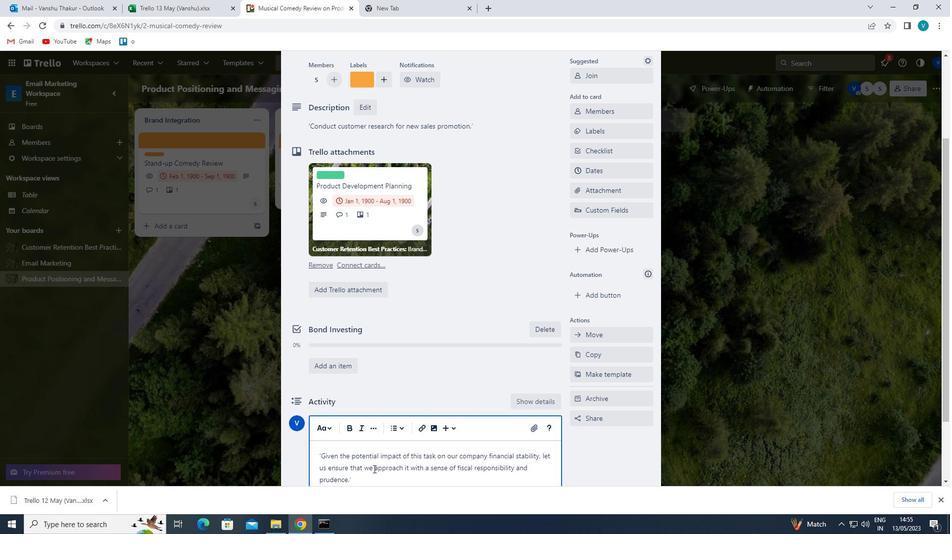 
Action: Mouse moved to (325, 421)
Screenshot: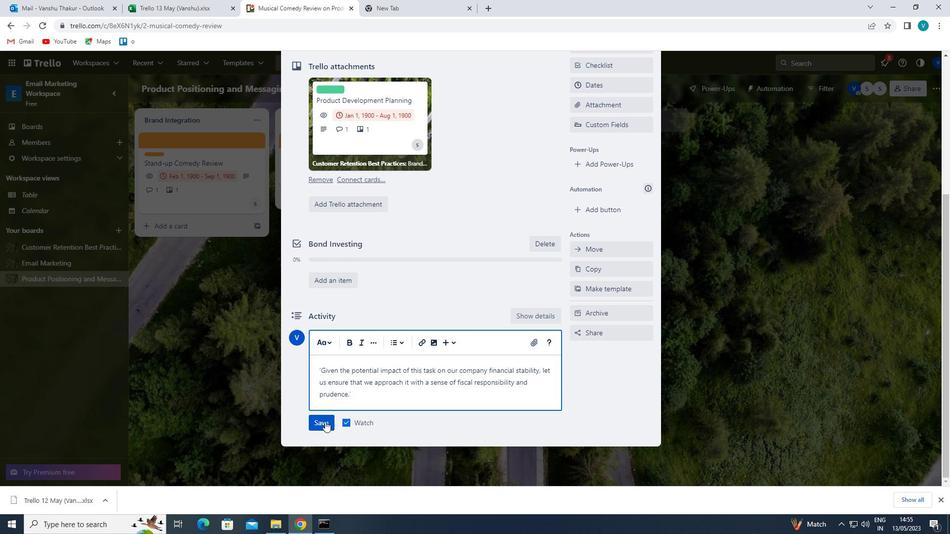 
Action: Mouse pressed left at (325, 421)
Screenshot: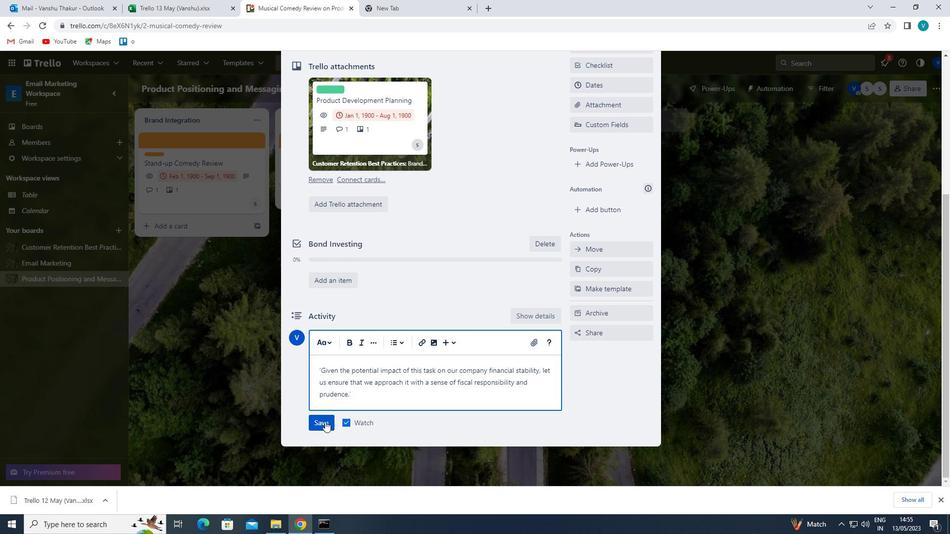
Action: Mouse moved to (498, 332)
Screenshot: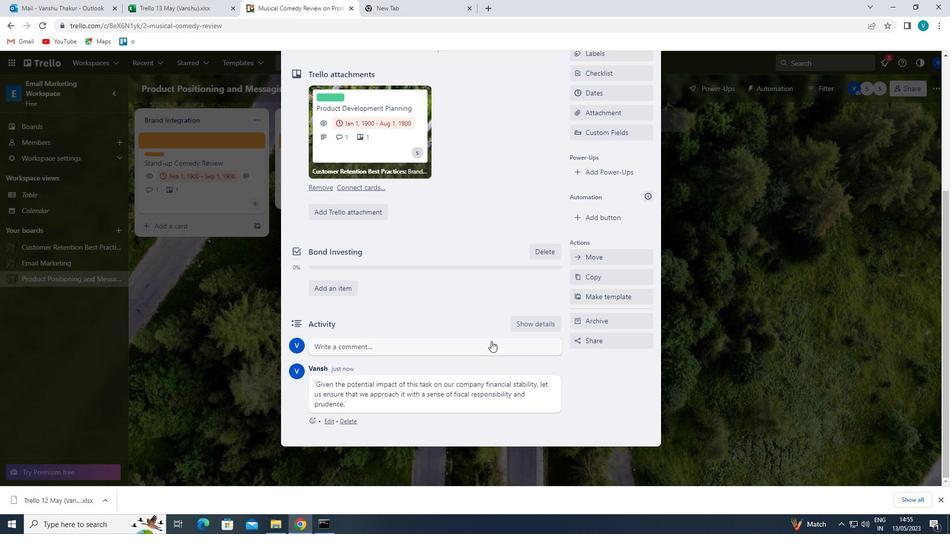 
Action: Mouse scrolled (498, 332) with delta (0, 0)
Screenshot: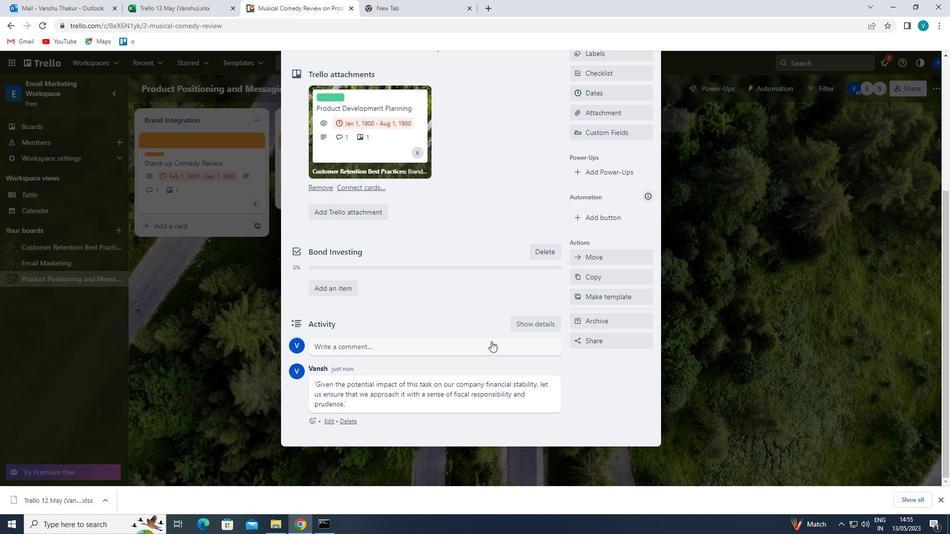 
Action: Mouse scrolled (498, 332) with delta (0, 0)
Screenshot: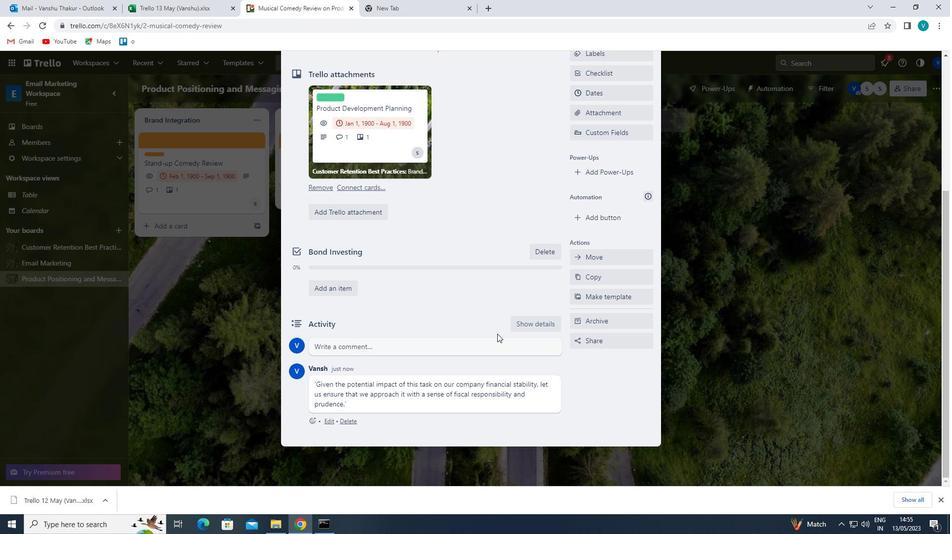 
Action: Mouse moved to (600, 193)
Screenshot: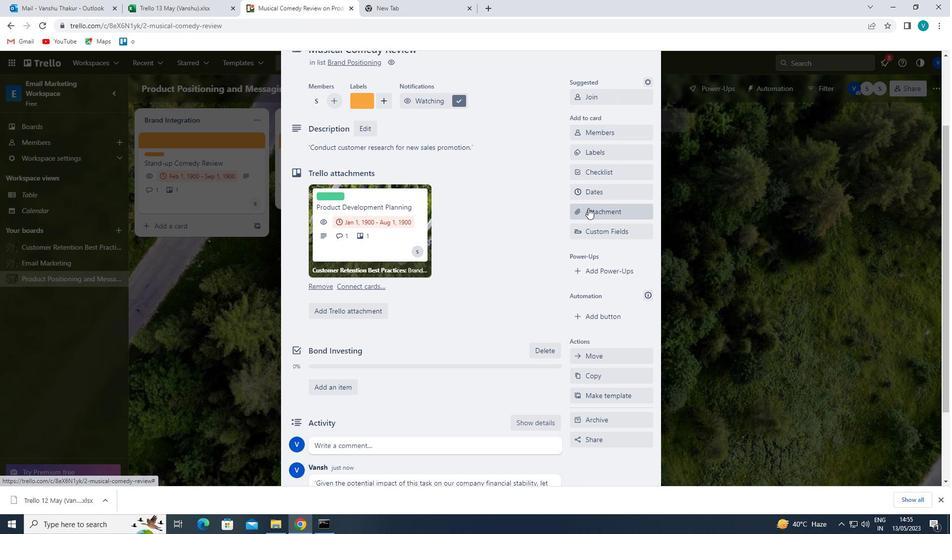 
Action: Mouse pressed left at (600, 193)
Screenshot: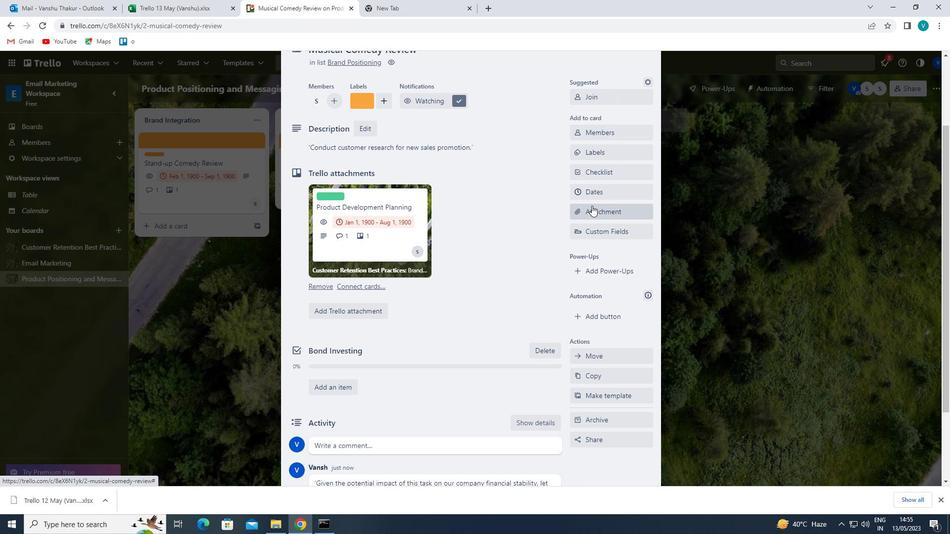 
Action: Mouse moved to (582, 267)
Screenshot: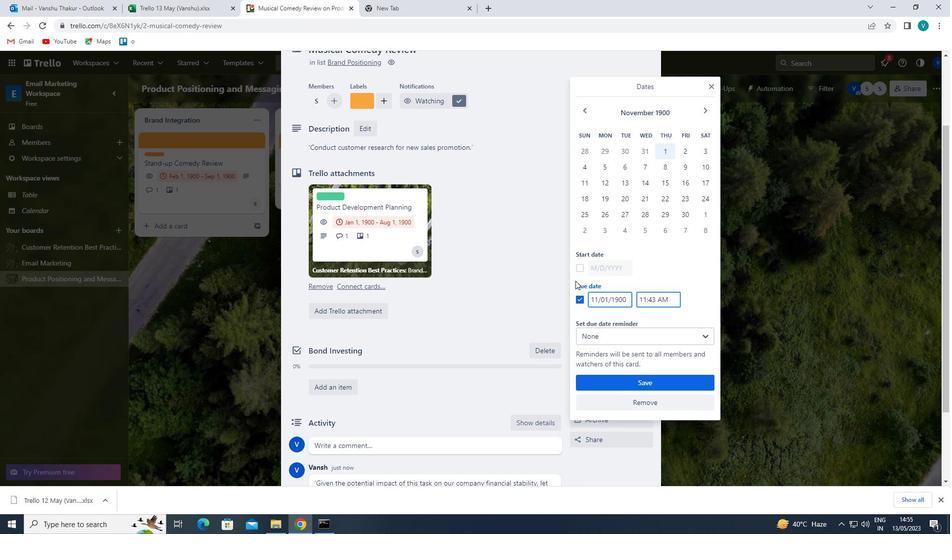 
Action: Mouse pressed left at (582, 267)
Screenshot: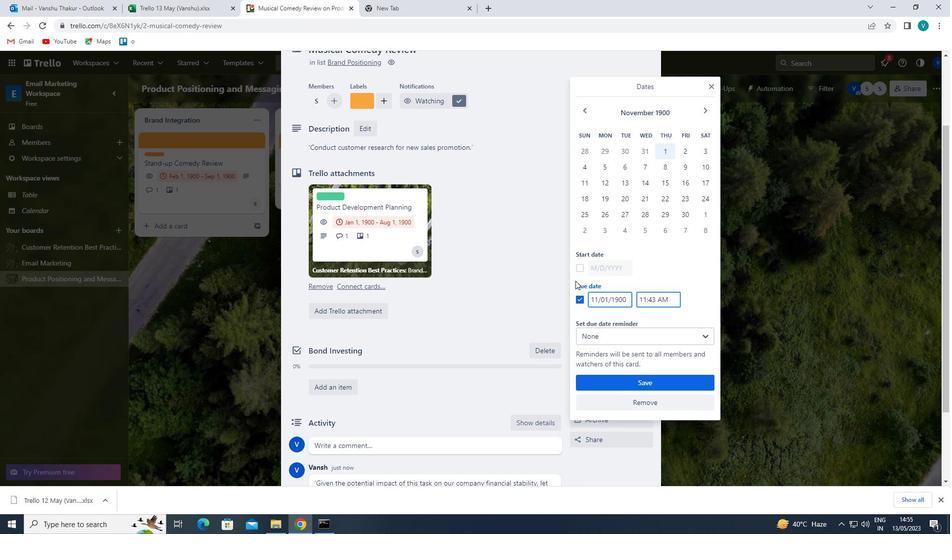 
Action: Mouse moved to (595, 268)
Screenshot: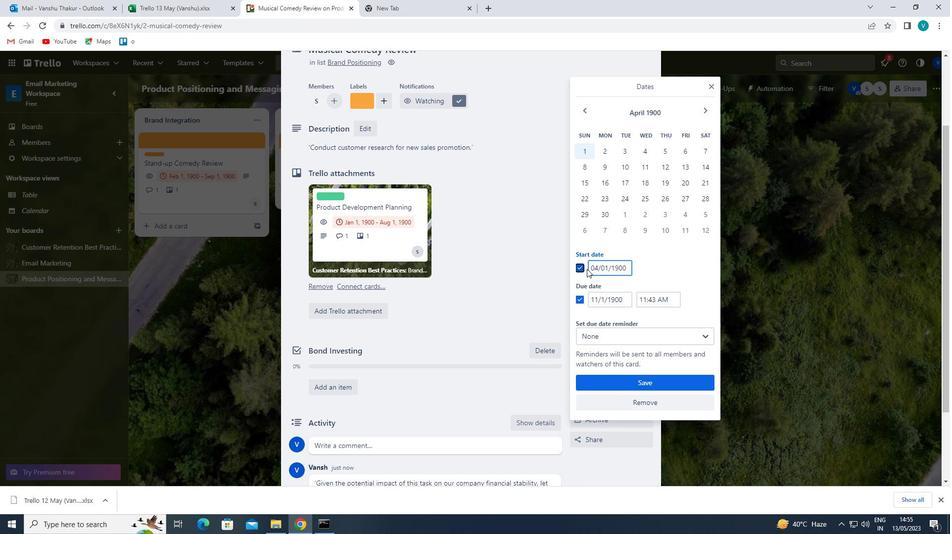 
Action: Mouse pressed left at (595, 268)
Screenshot: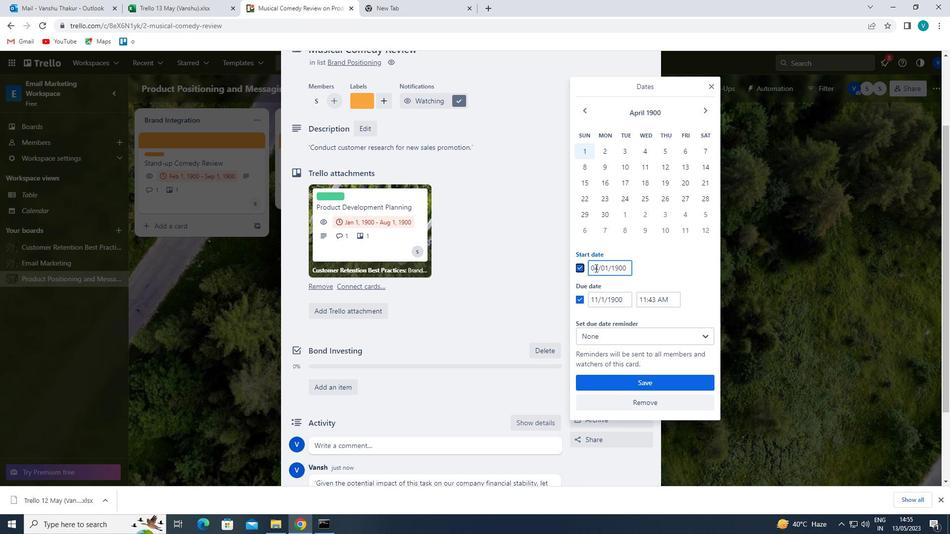 
Action: Mouse moved to (595, 271)
Screenshot: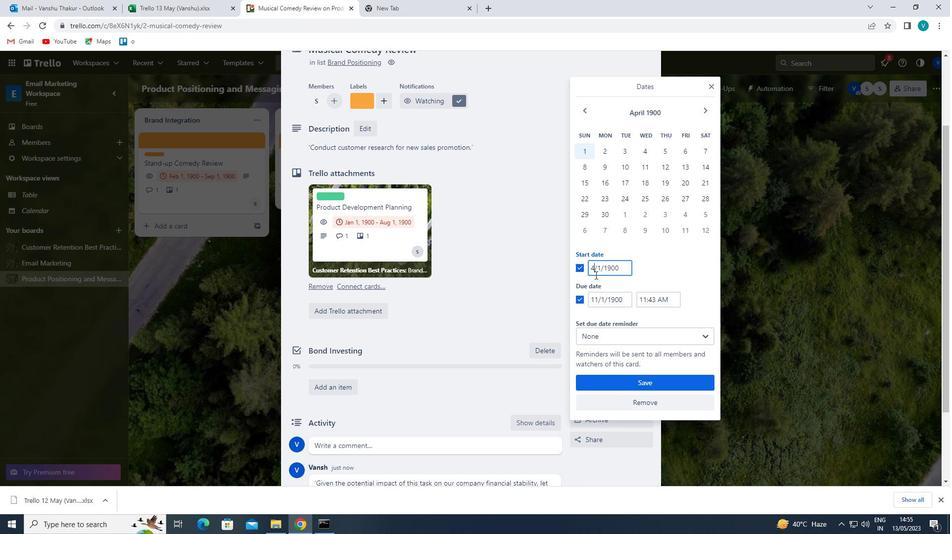 
Action: Key pressed <Key.backspace>5
Screenshot: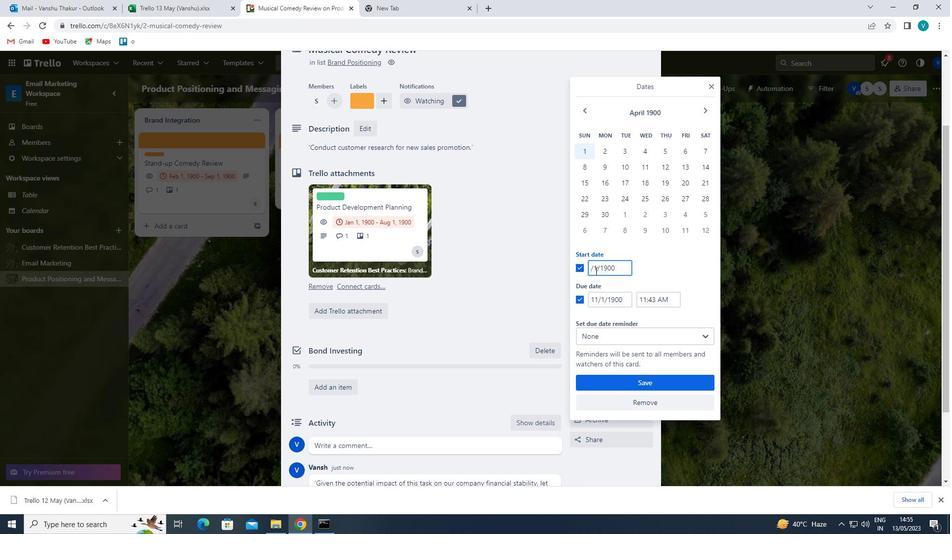 
Action: Mouse moved to (596, 299)
Screenshot: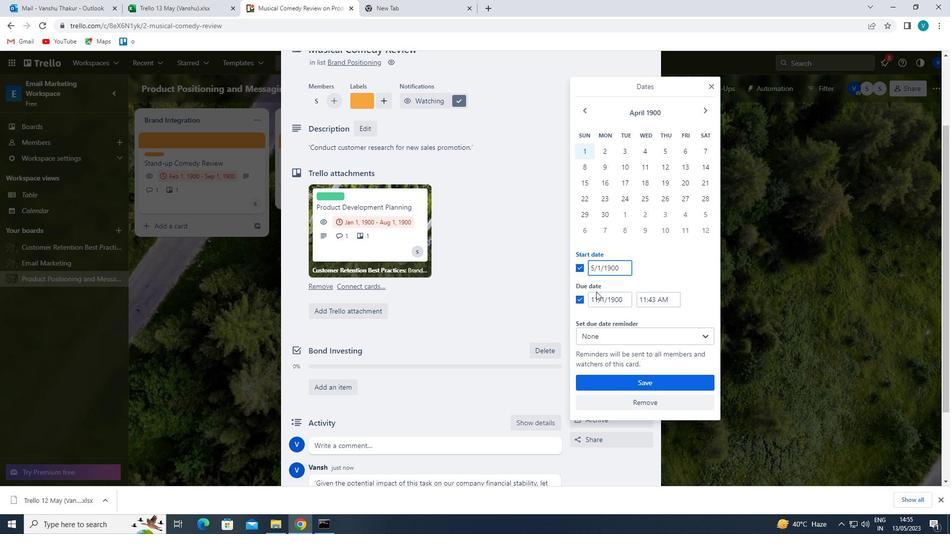 
Action: Mouse pressed left at (596, 299)
Screenshot: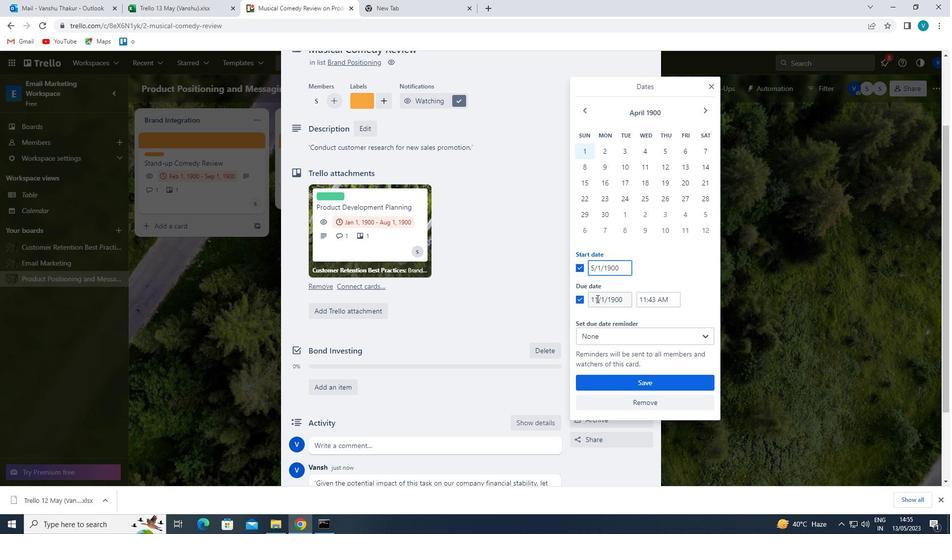 
Action: Key pressed <Key.backspace><Key.backspace>12
Screenshot: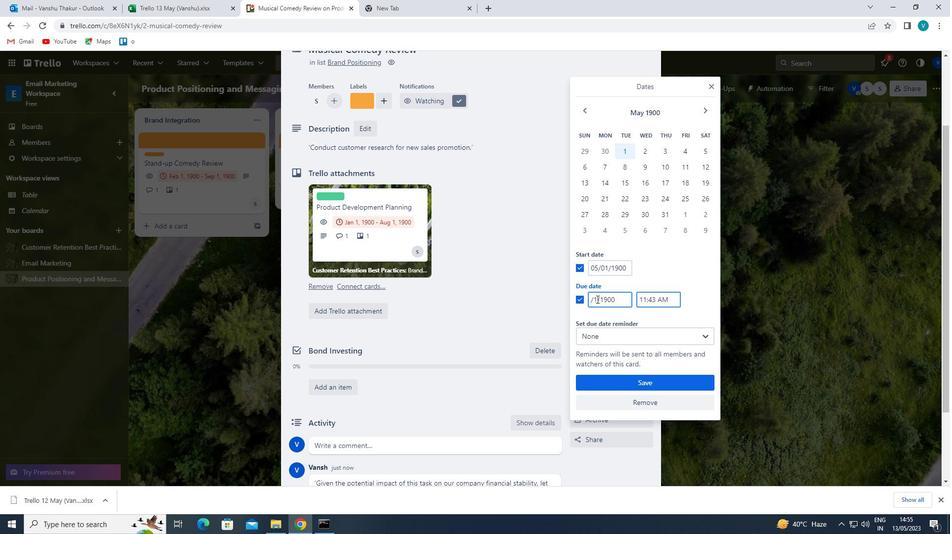 
Action: Mouse moved to (635, 378)
Screenshot: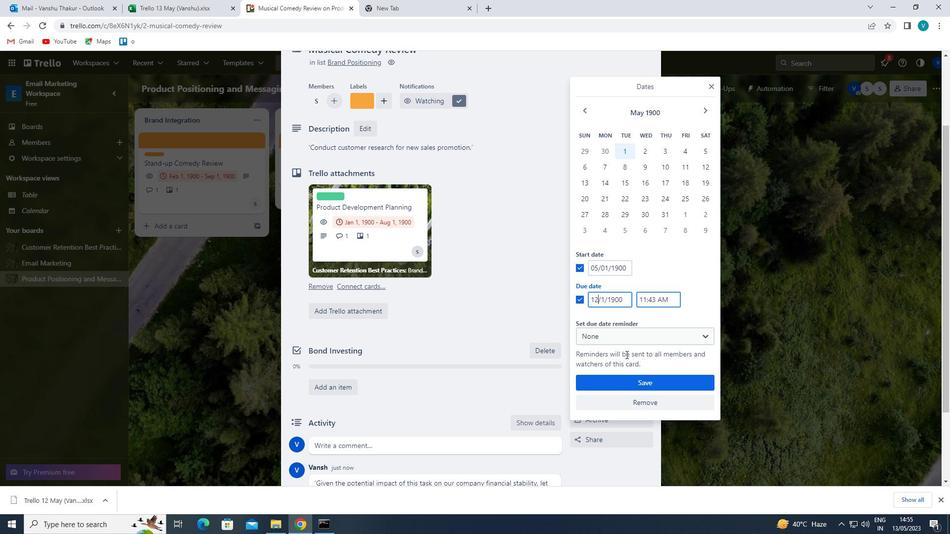 
Action: Mouse pressed left at (635, 378)
Screenshot: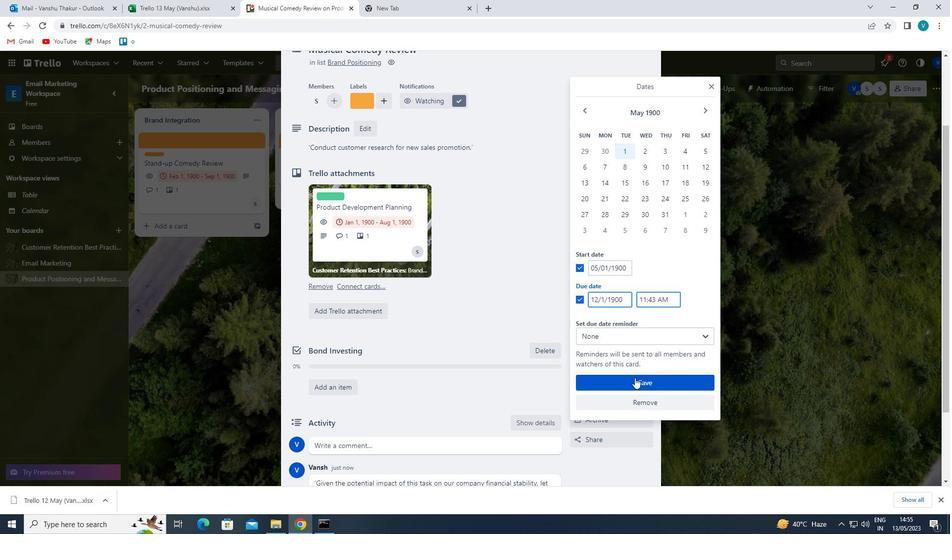 
